 Task: Find connections with filter location Tshela with filter topic #Futurismwith filter profile language Potuguese with filter current company Photon with filter school INDIAN MARITIME UNIVERSITY with filter industry Historical Sites with filter service category Wealth Management with filter keywords title Tow Truck Operator
Action: Mouse moved to (492, 95)
Screenshot: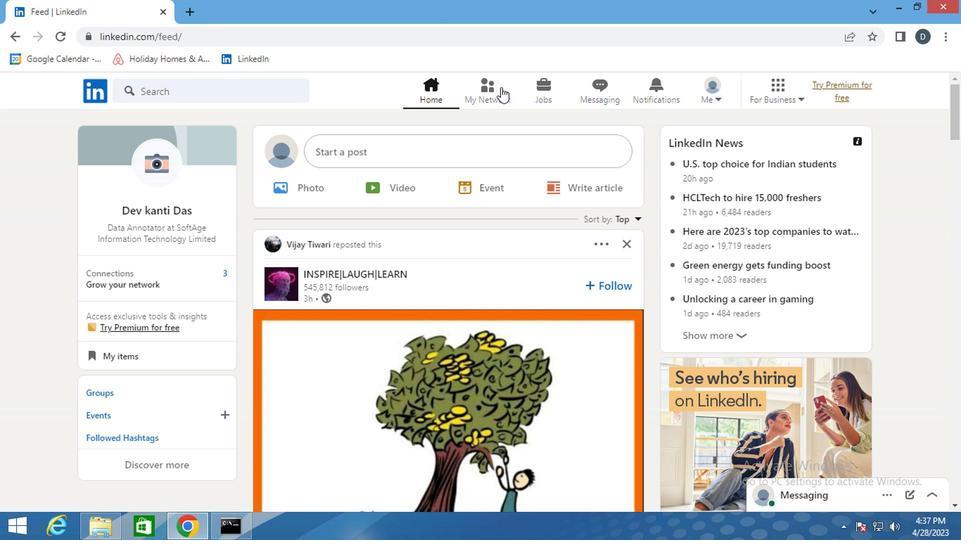 
Action: Mouse pressed left at (492, 95)
Screenshot: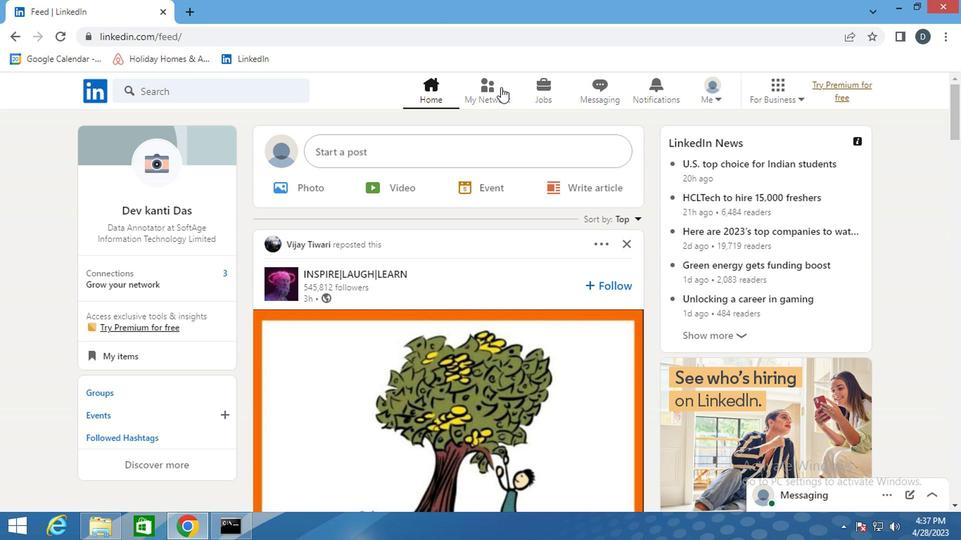 
Action: Mouse moved to (272, 170)
Screenshot: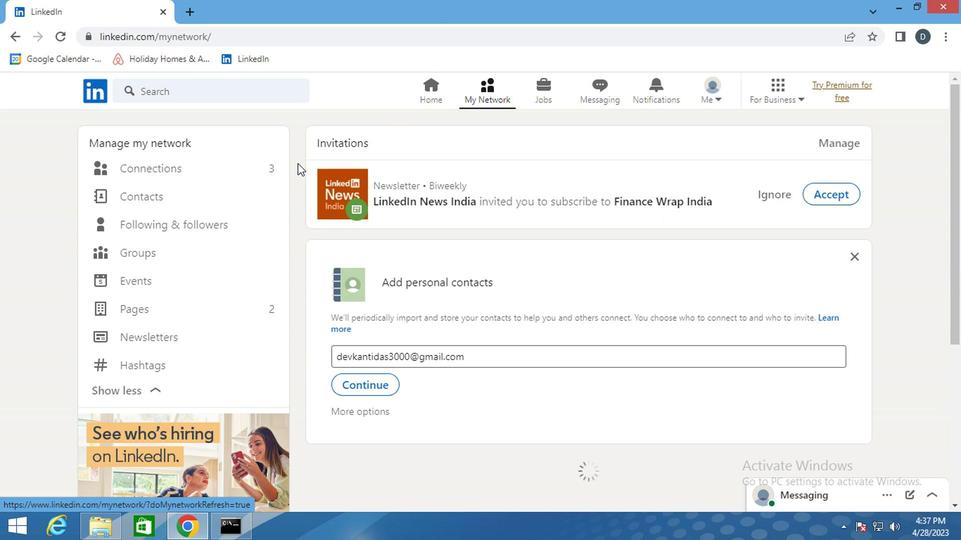 
Action: Mouse pressed left at (272, 170)
Screenshot: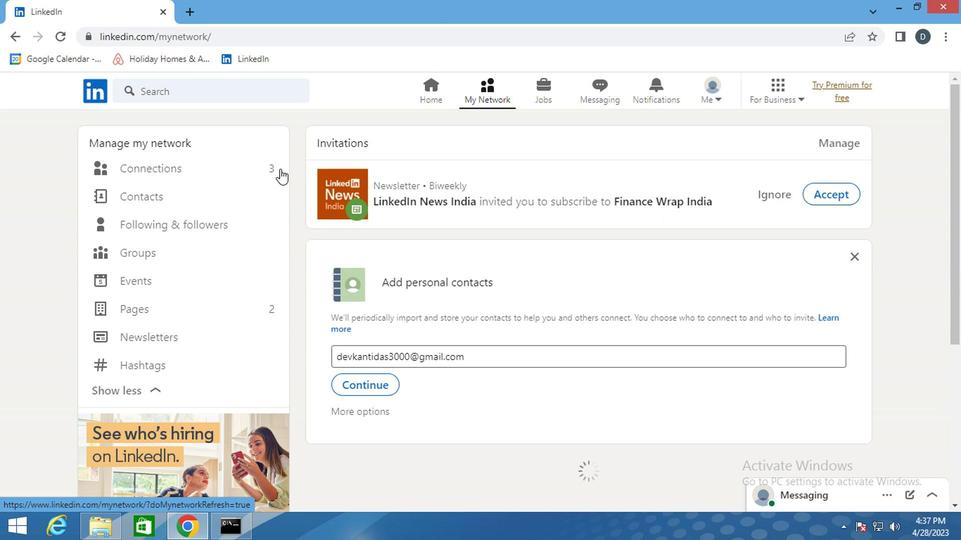 
Action: Mouse moved to (191, 164)
Screenshot: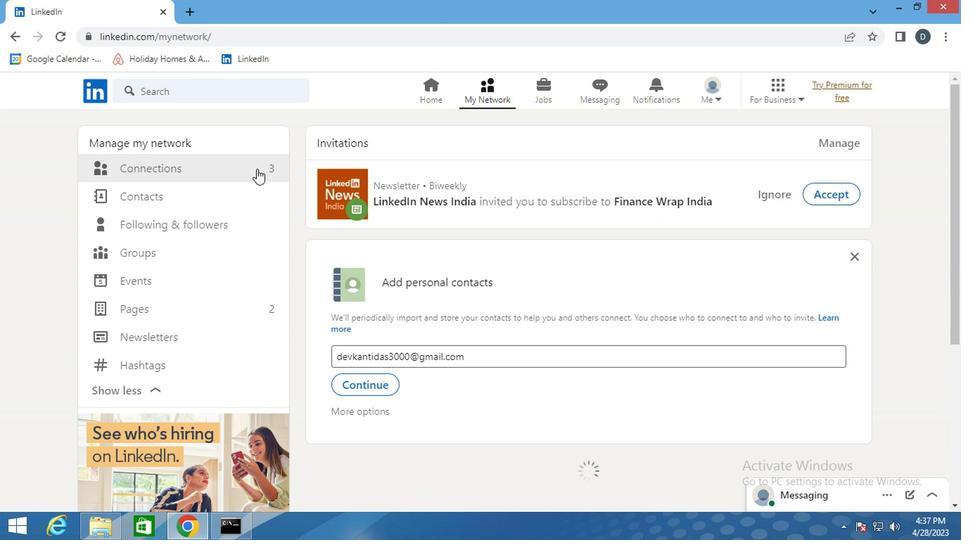 
Action: Mouse pressed left at (191, 164)
Screenshot: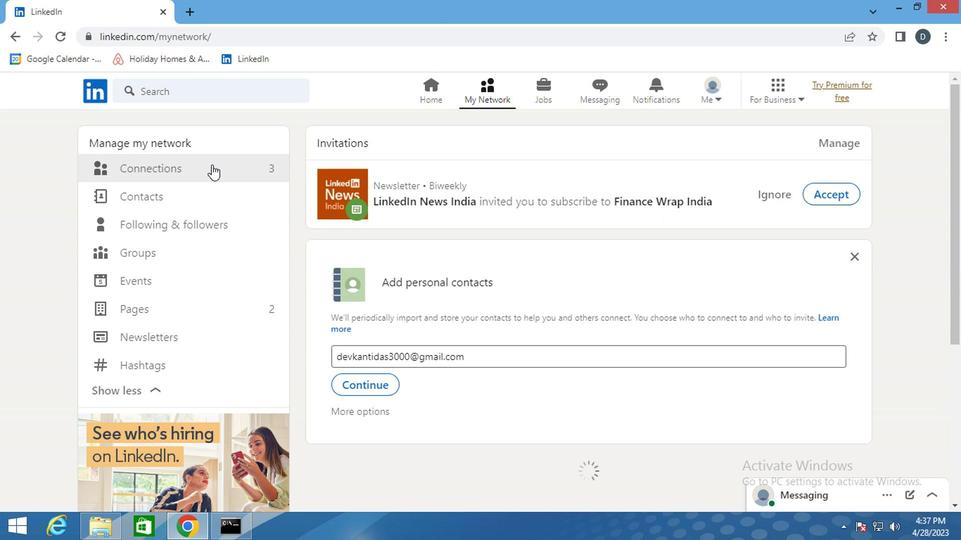 
Action: Mouse moved to (147, 166)
Screenshot: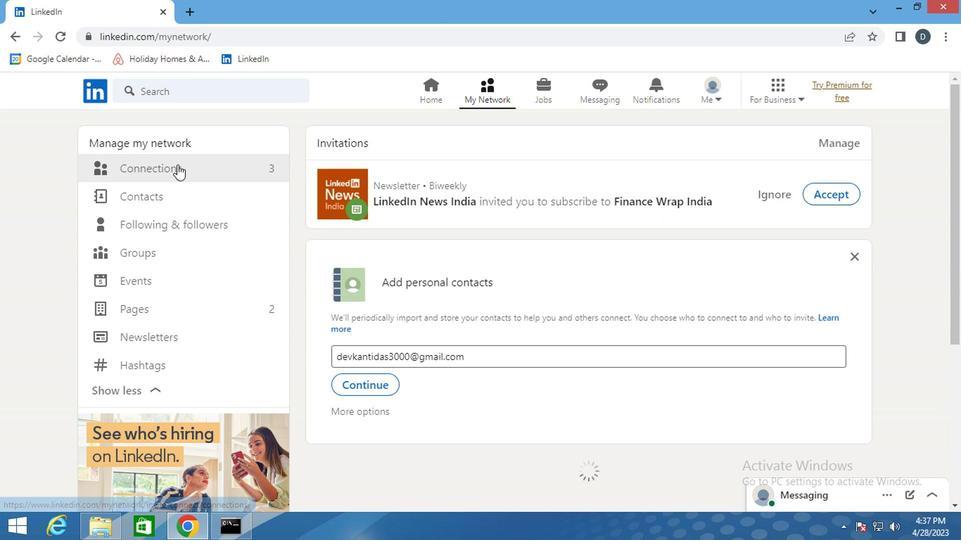 
Action: Mouse pressed left at (147, 166)
Screenshot: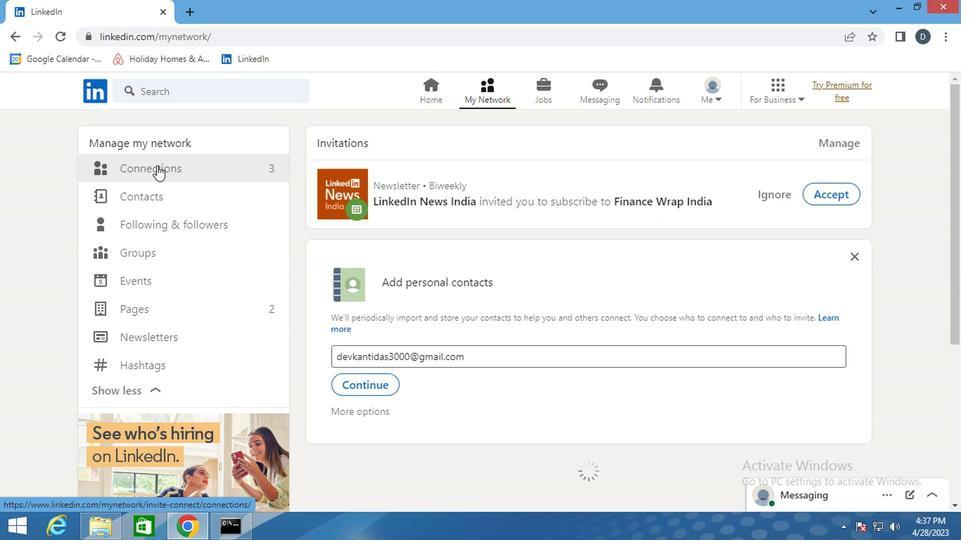 
Action: Mouse moved to (260, 172)
Screenshot: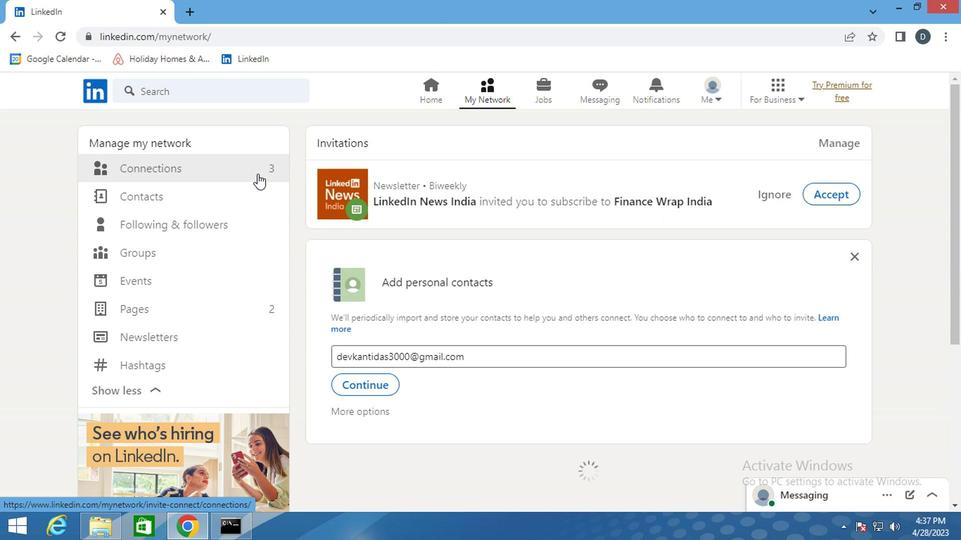 
Action: Mouse pressed left at (260, 172)
Screenshot: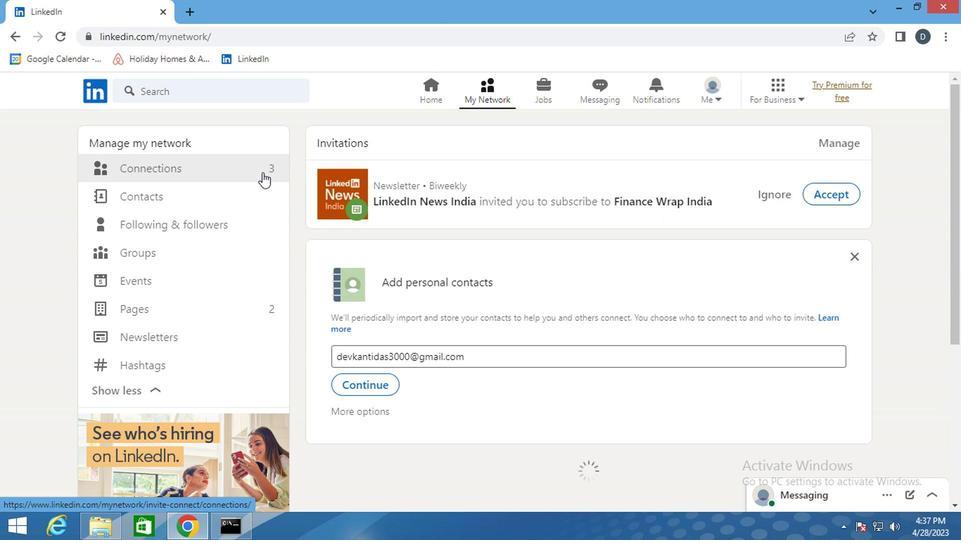 
Action: Mouse moved to (165, 163)
Screenshot: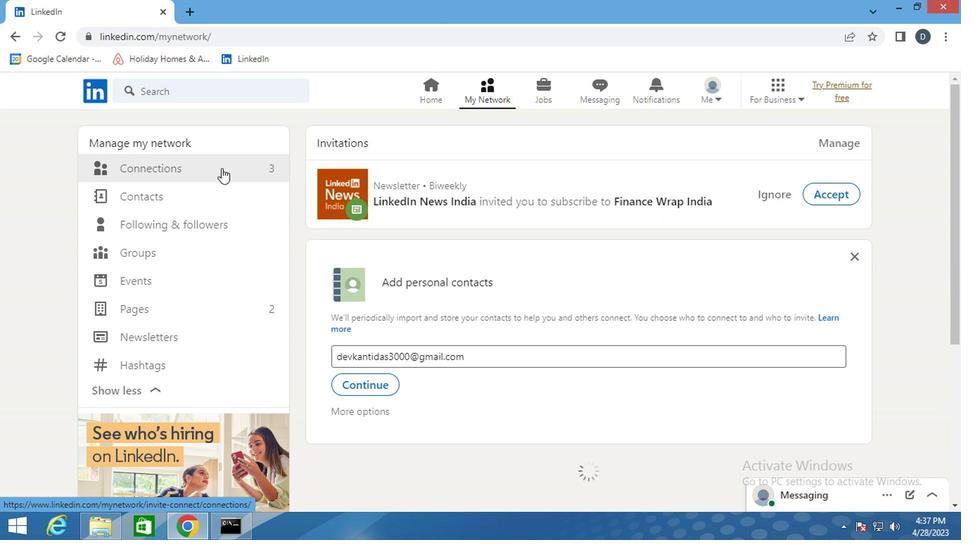 
Action: Mouse pressed left at (165, 163)
Screenshot: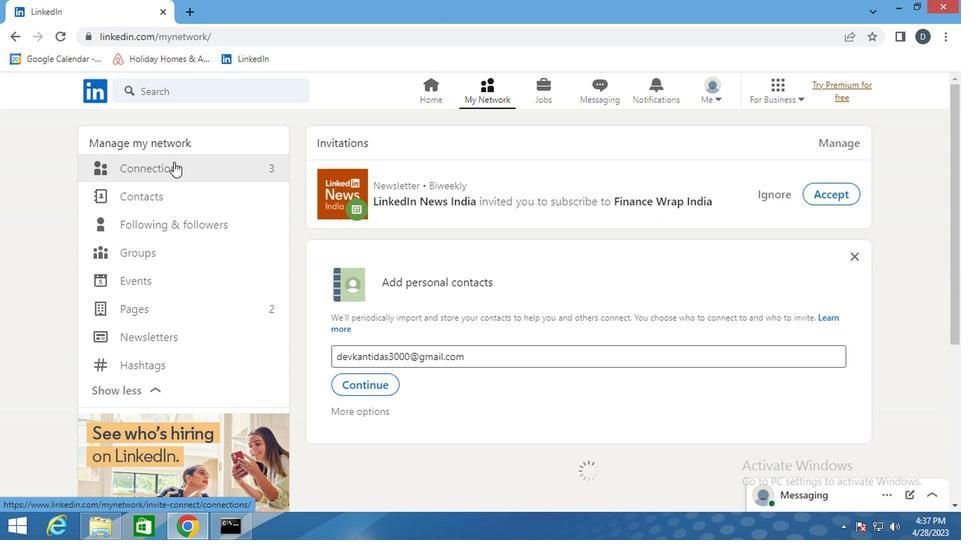 
Action: Mouse moved to (596, 167)
Screenshot: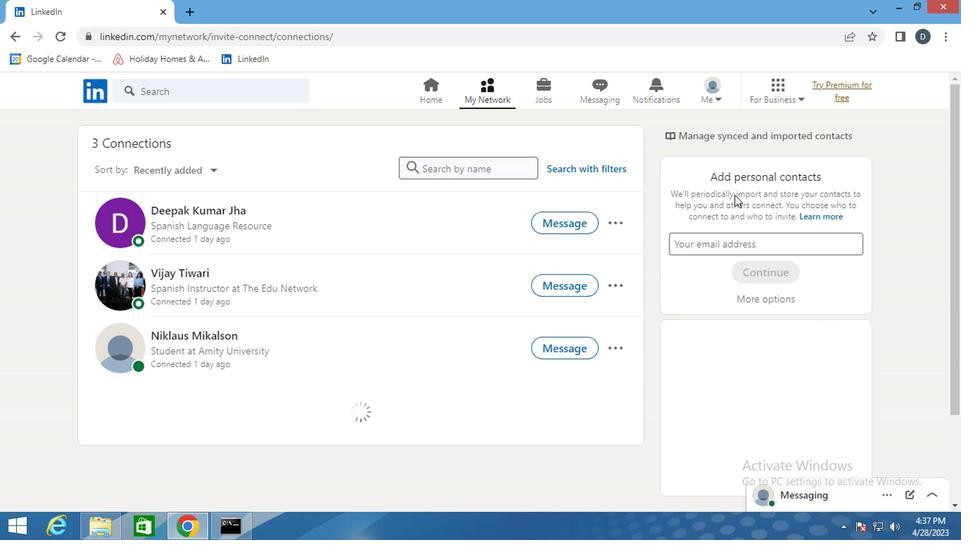 
Action: Mouse pressed left at (596, 167)
Screenshot: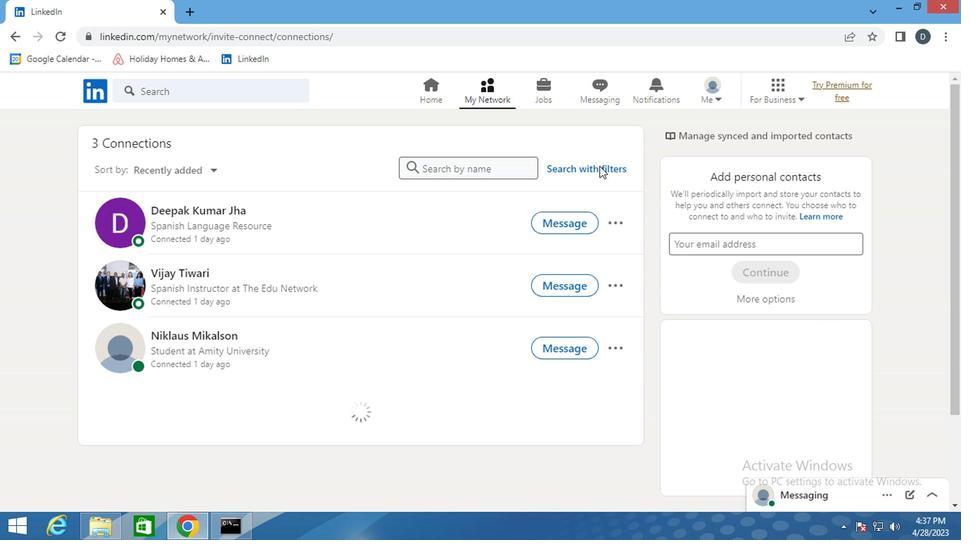 
Action: Mouse moved to (517, 122)
Screenshot: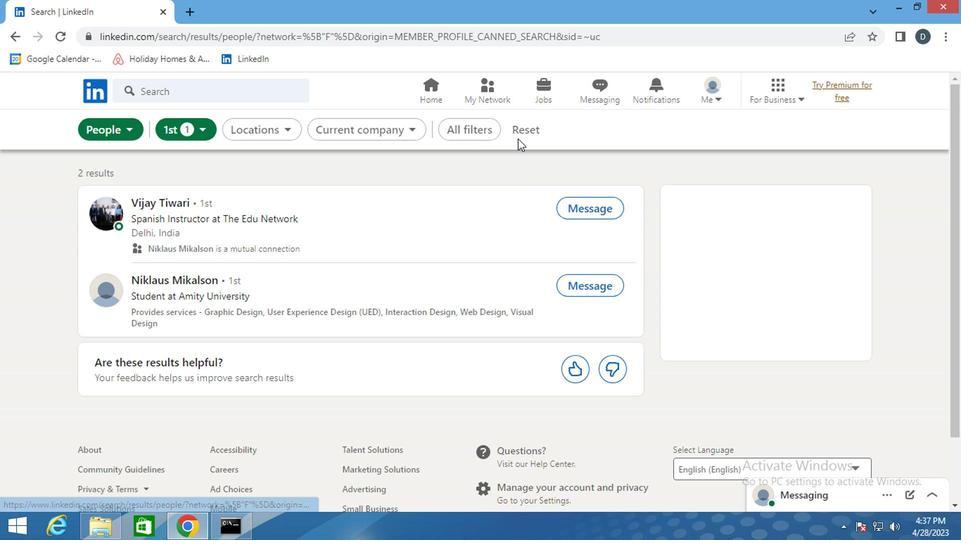 
Action: Mouse pressed left at (517, 122)
Screenshot: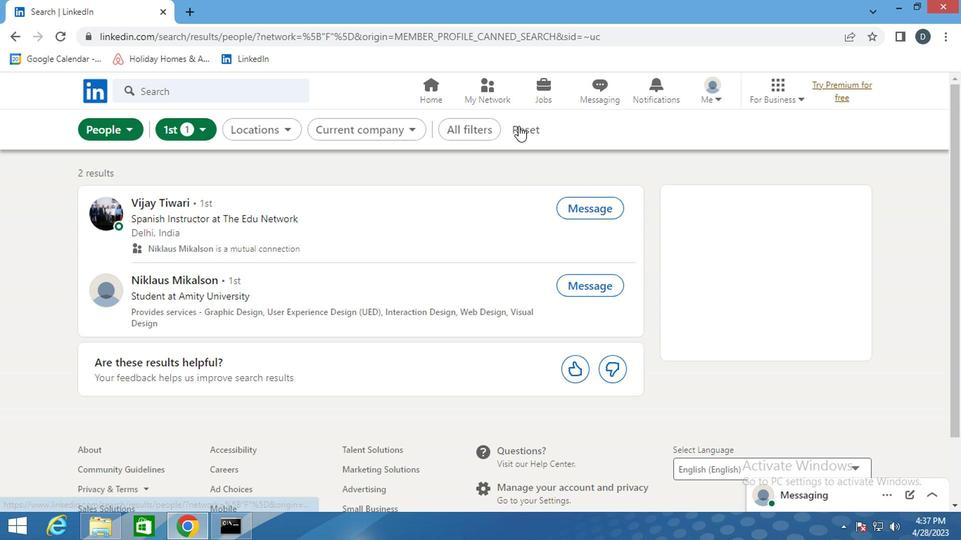 
Action: Mouse moved to (507, 125)
Screenshot: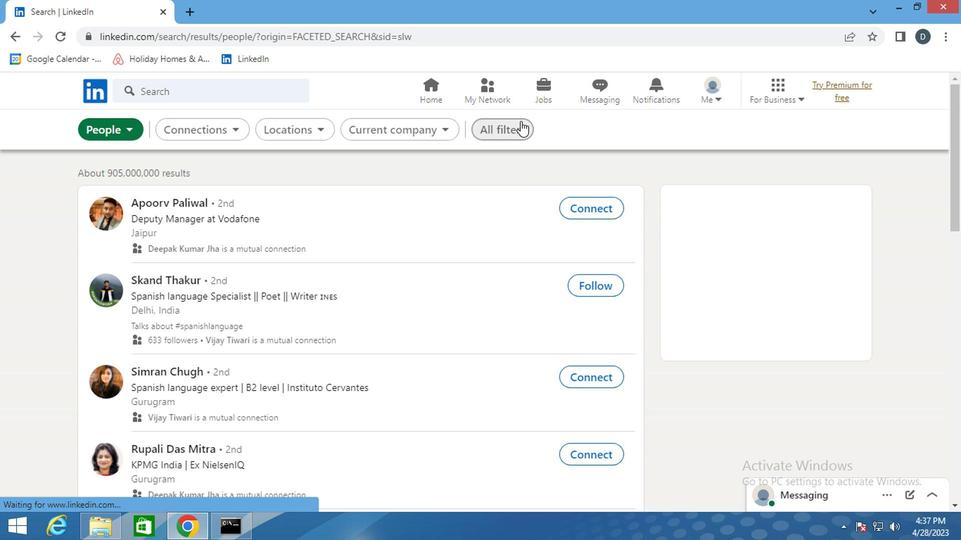 
Action: Mouse pressed left at (507, 125)
Screenshot: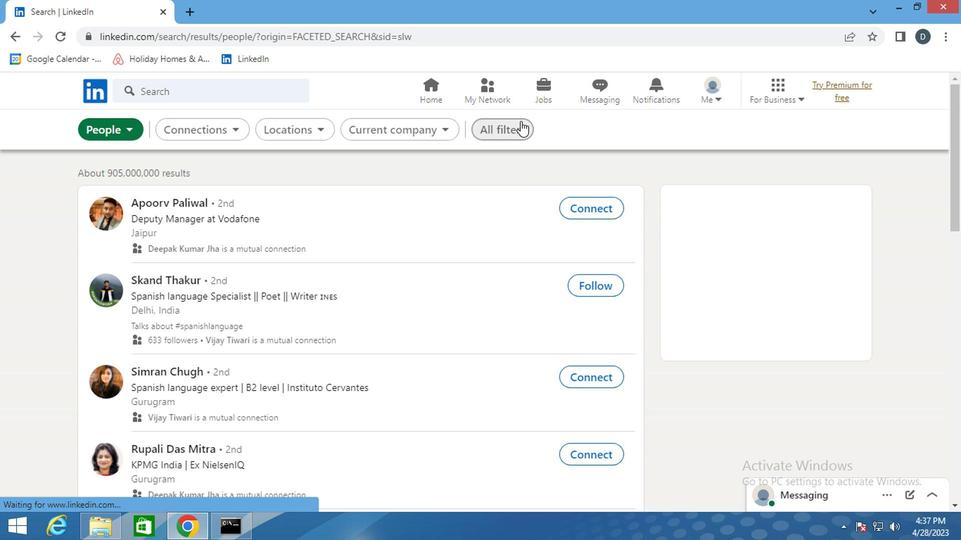 
Action: Mouse moved to (808, 339)
Screenshot: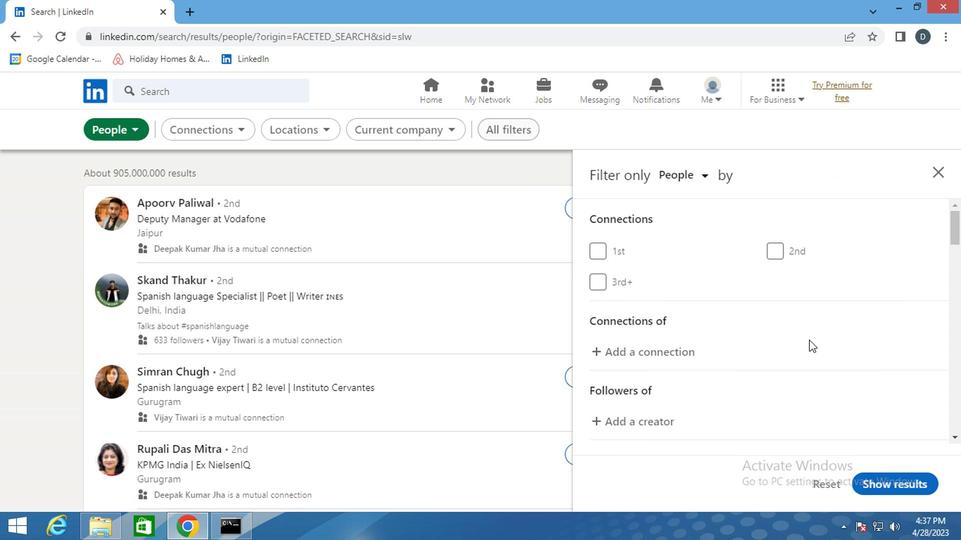 
Action: Mouse scrolled (808, 339) with delta (0, 0)
Screenshot: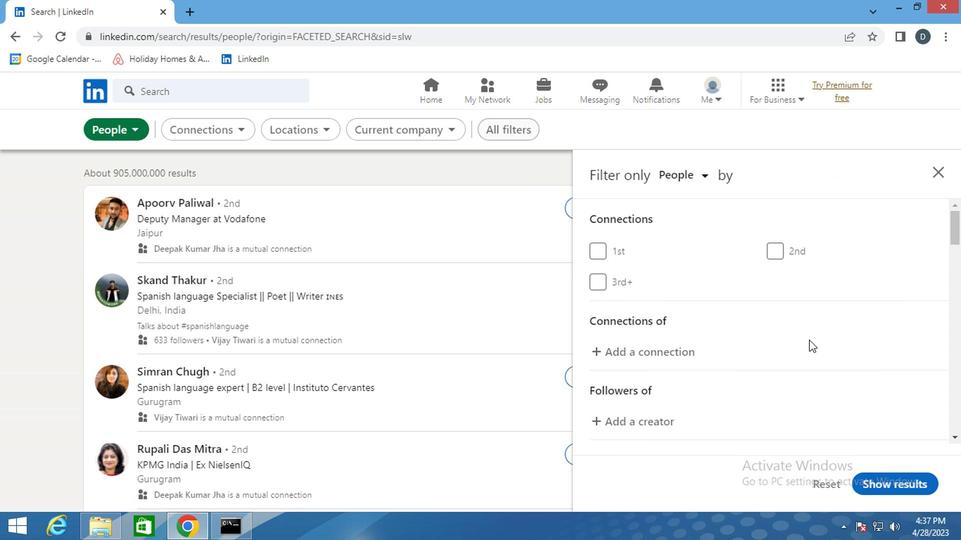 
Action: Mouse scrolled (808, 339) with delta (0, 0)
Screenshot: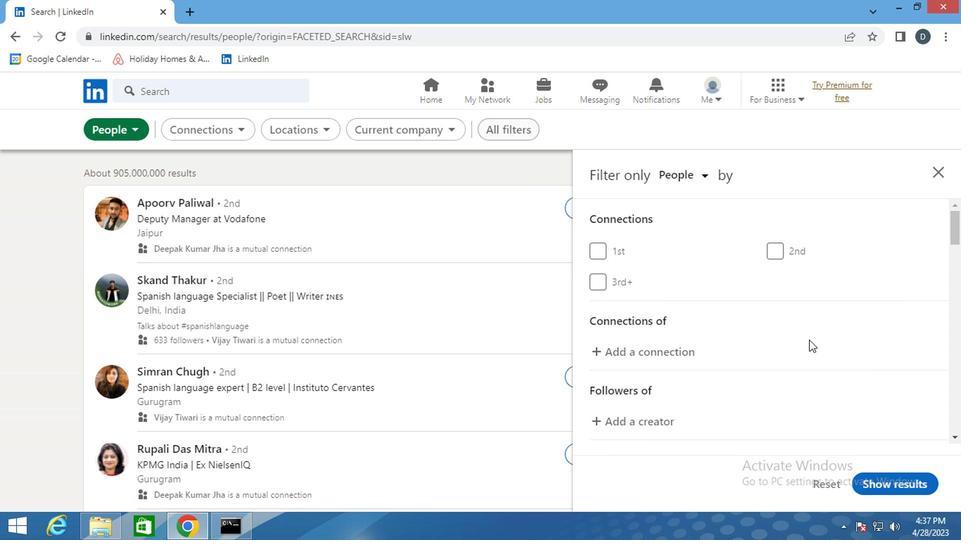 
Action: Mouse scrolled (808, 339) with delta (0, 0)
Screenshot: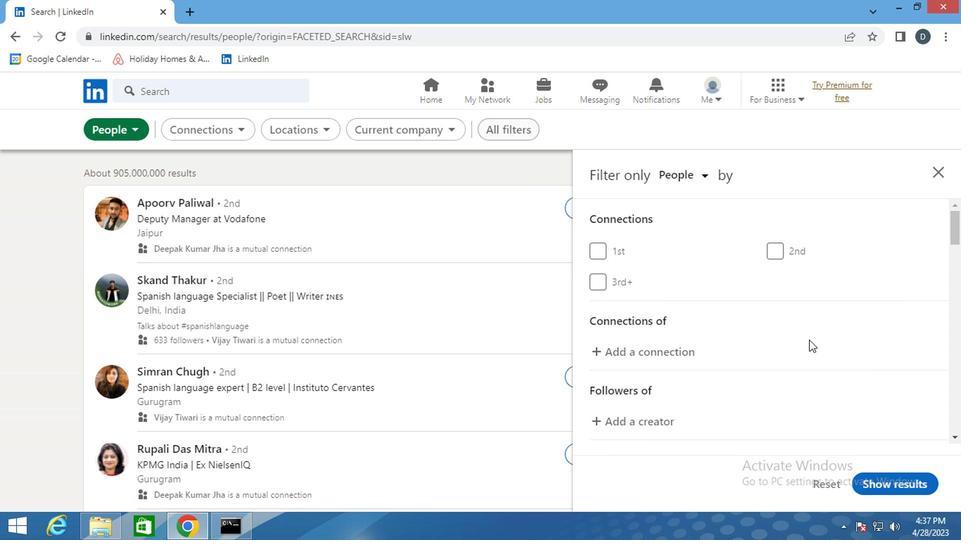 
Action: Mouse moved to (810, 349)
Screenshot: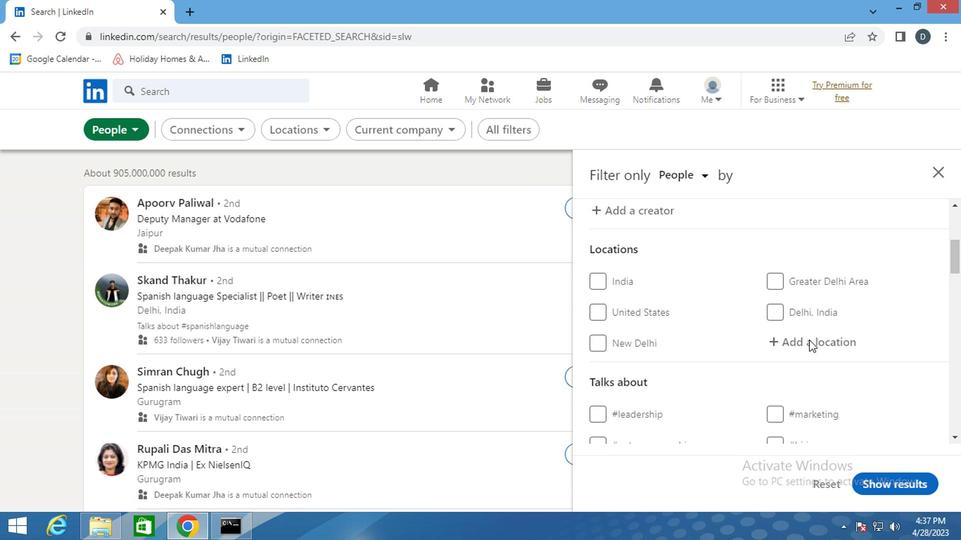 
Action: Mouse pressed left at (810, 349)
Screenshot: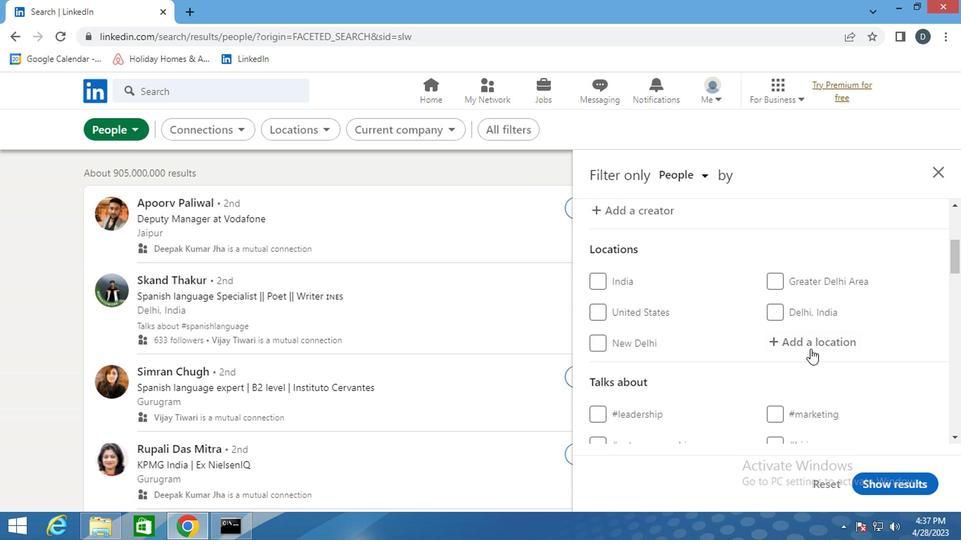 
Action: Key pressed <Key.shift>TSHELA<Key.enter>
Screenshot: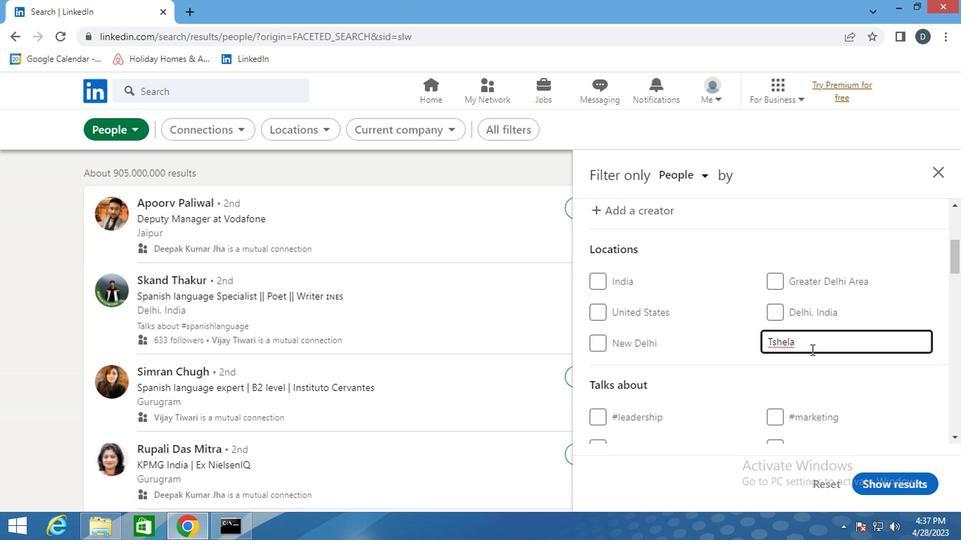 
Action: Mouse moved to (930, 332)
Screenshot: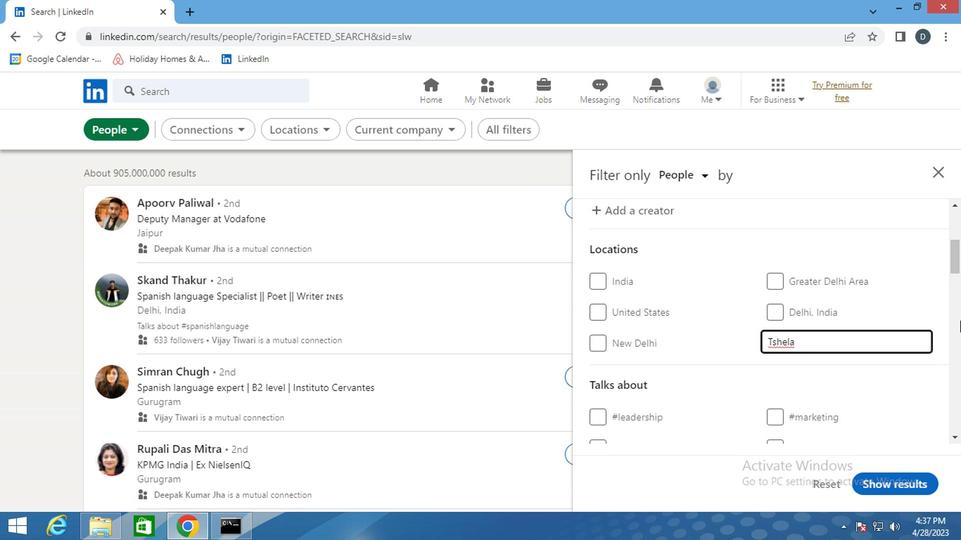 
Action: Mouse scrolled (930, 331) with delta (0, 0)
Screenshot: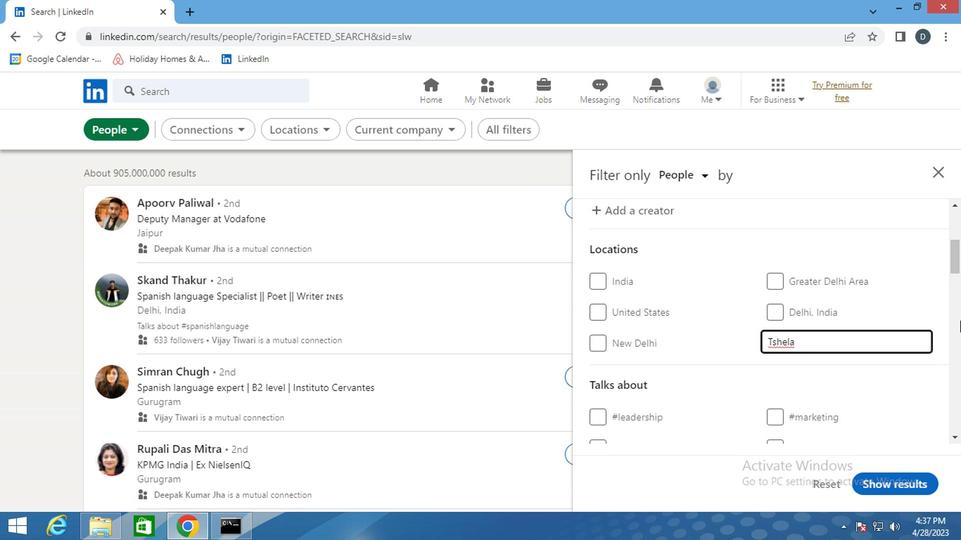 
Action: Mouse moved to (754, 404)
Screenshot: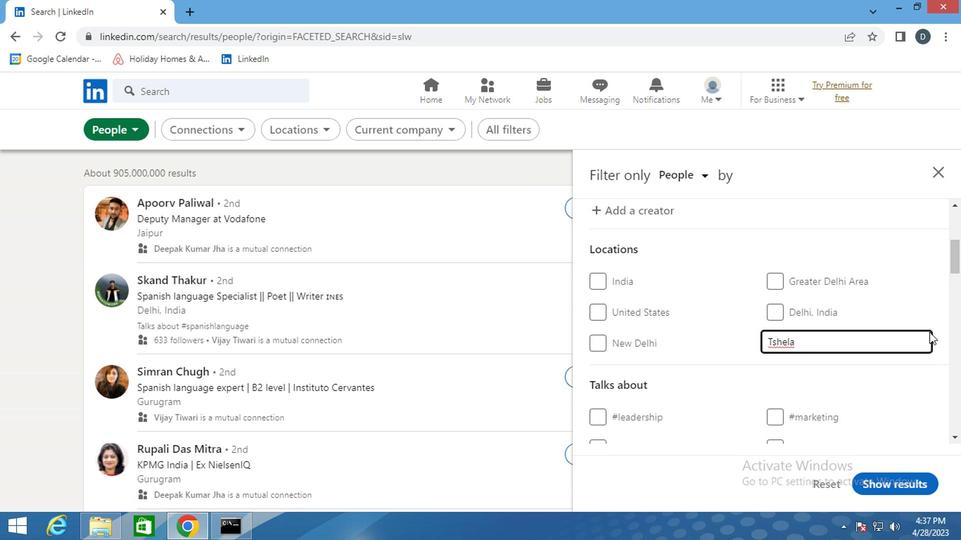 
Action: Mouse scrolled (754, 403) with delta (0, -1)
Screenshot: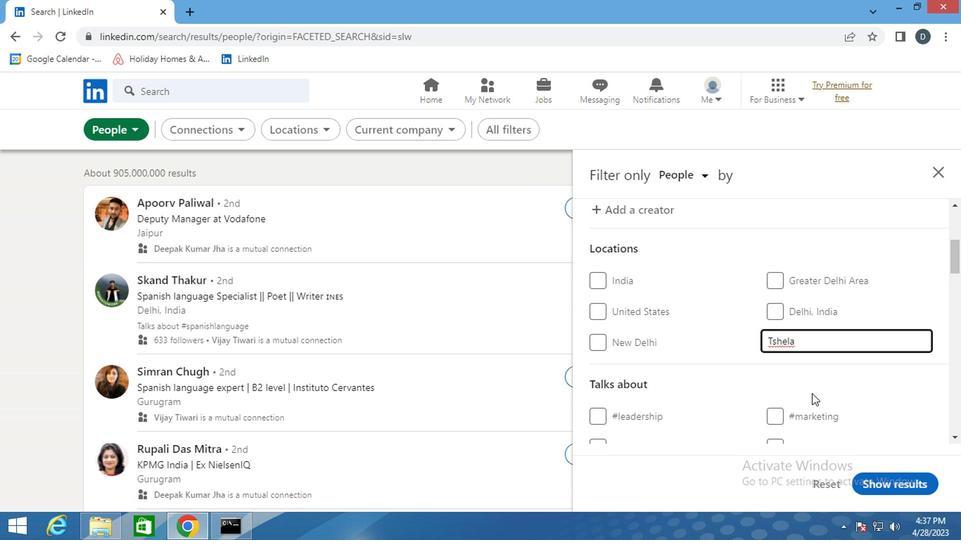 
Action: Mouse scrolled (754, 403) with delta (0, -1)
Screenshot: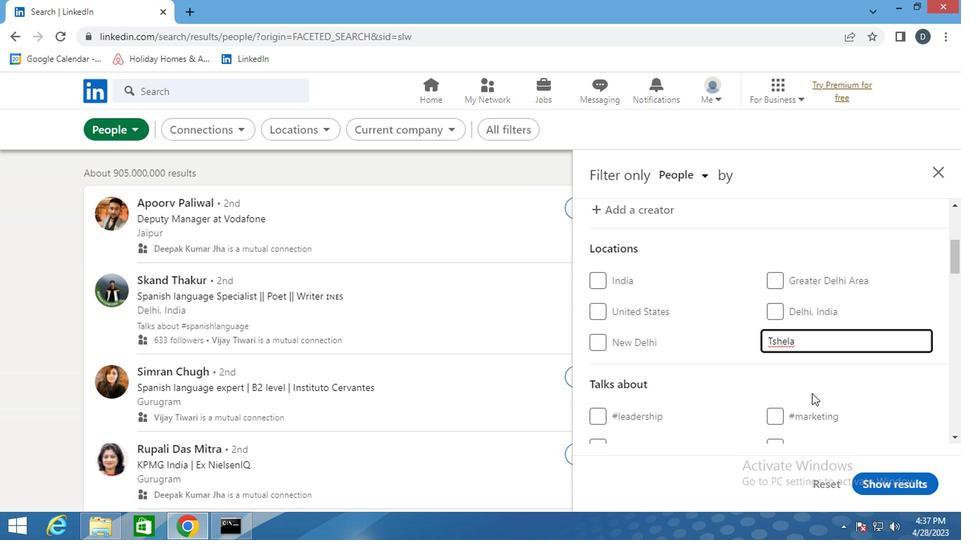 
Action: Mouse moved to (810, 268)
Screenshot: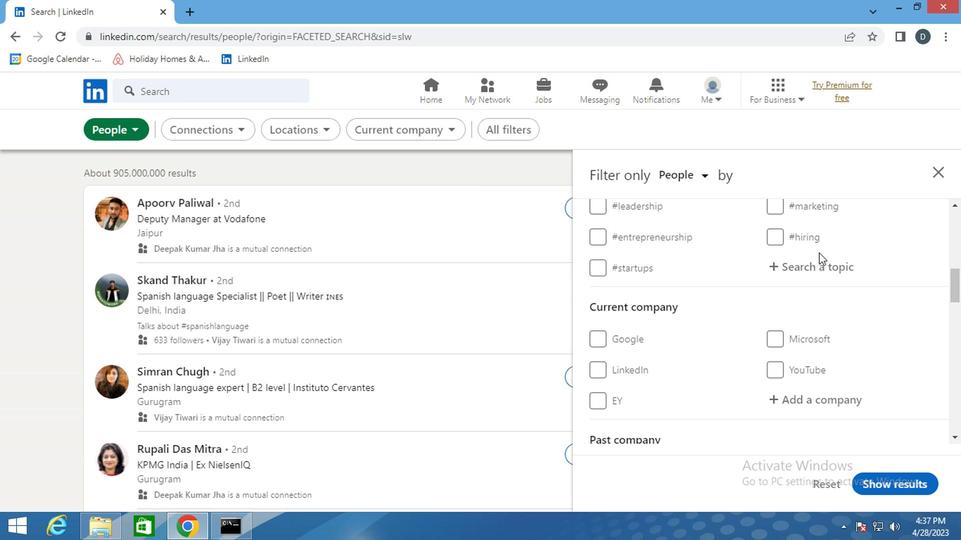 
Action: Mouse pressed left at (810, 268)
Screenshot: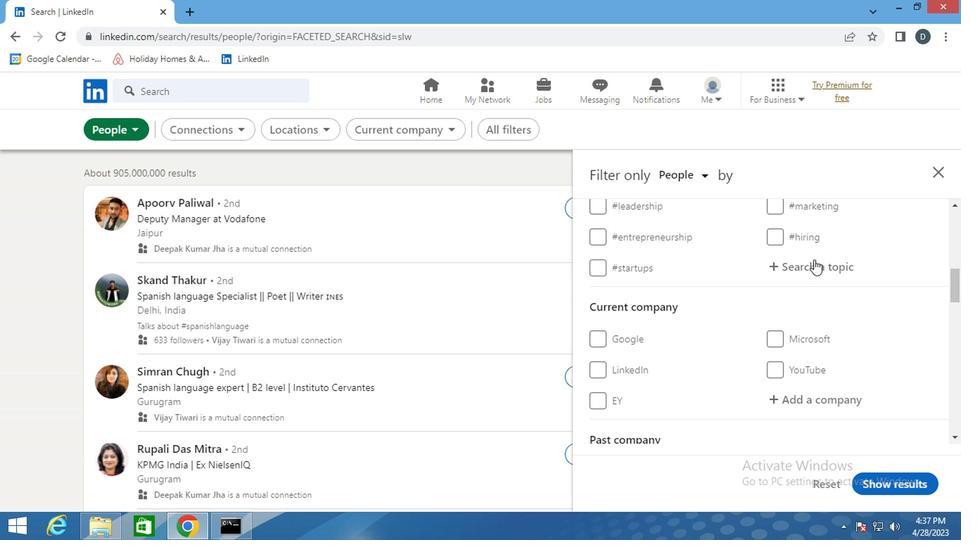 
Action: Key pressed <Key.shift><Key.shift>#<Key.shift>FUTURISM
Screenshot: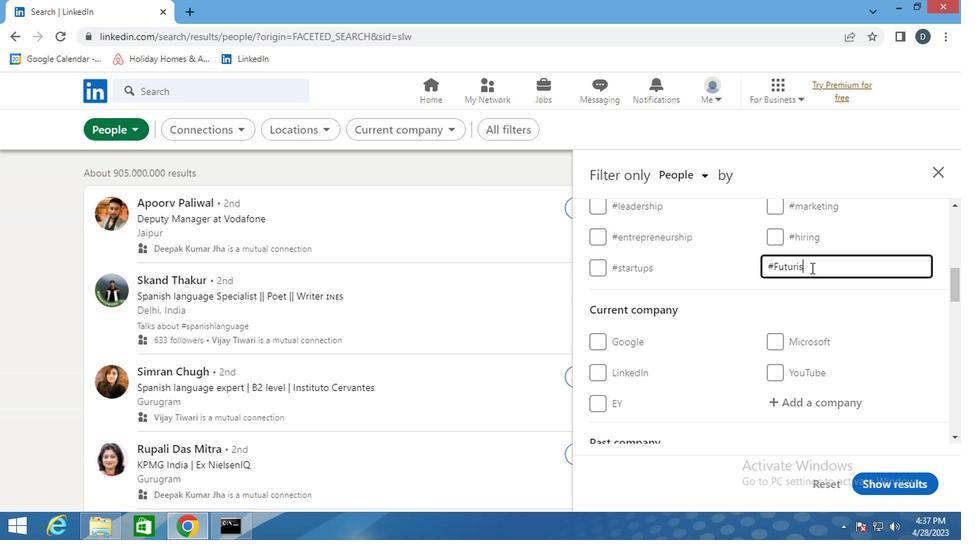 
Action: Mouse moved to (823, 298)
Screenshot: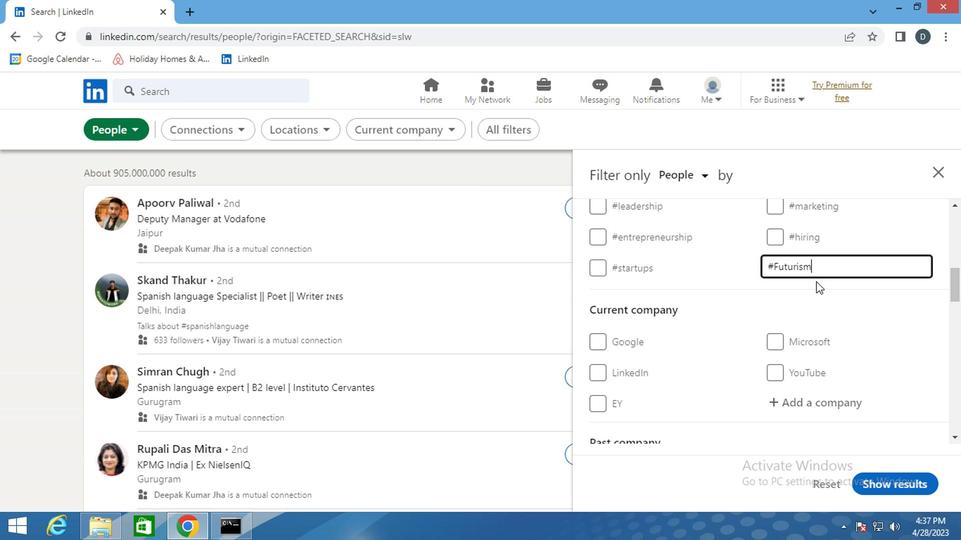 
Action: Mouse scrolled (823, 298) with delta (0, 0)
Screenshot: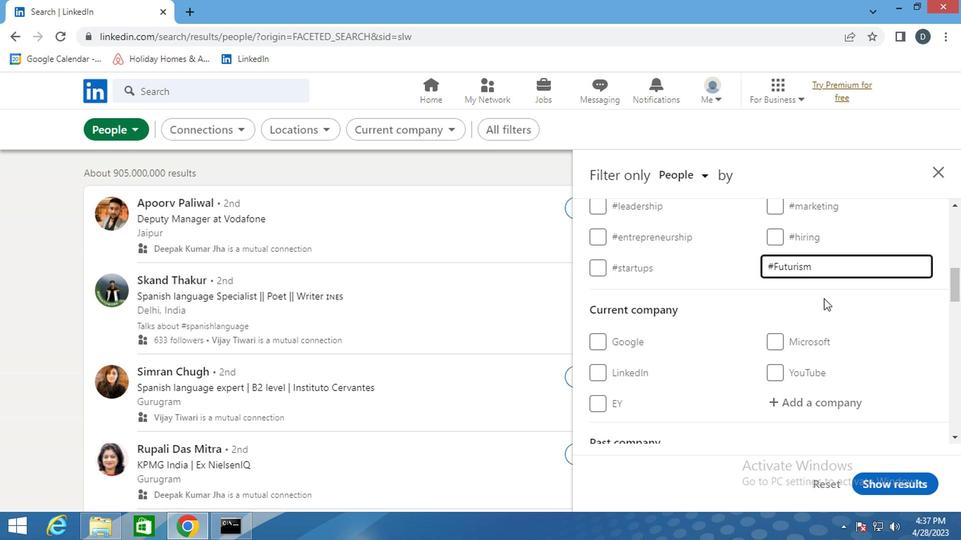 
Action: Mouse scrolled (823, 298) with delta (0, 0)
Screenshot: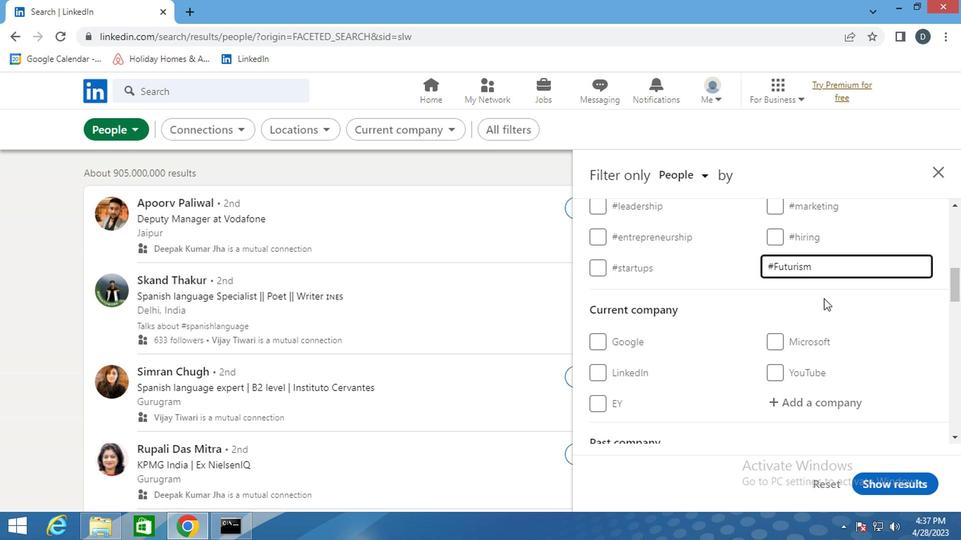 
Action: Mouse scrolled (823, 298) with delta (0, 0)
Screenshot: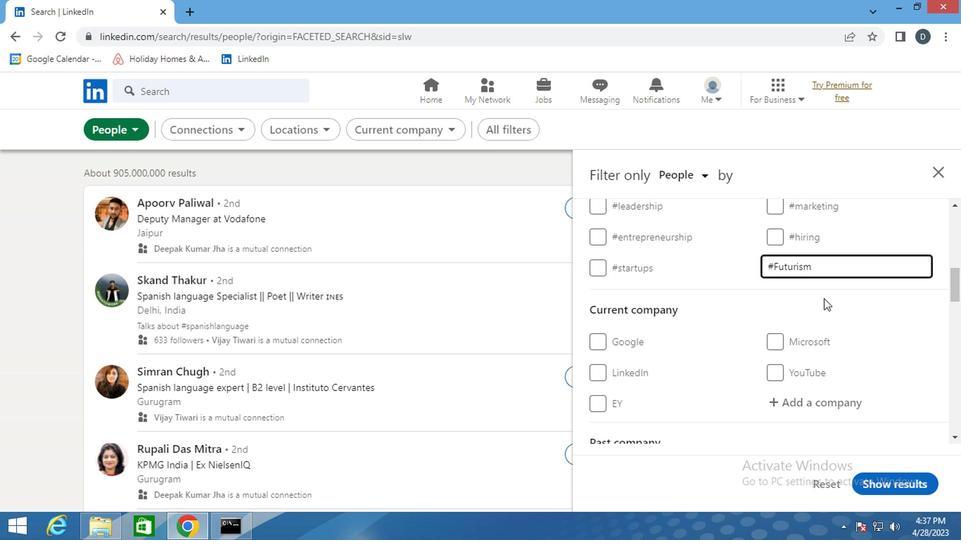 
Action: Mouse scrolled (823, 298) with delta (0, 0)
Screenshot: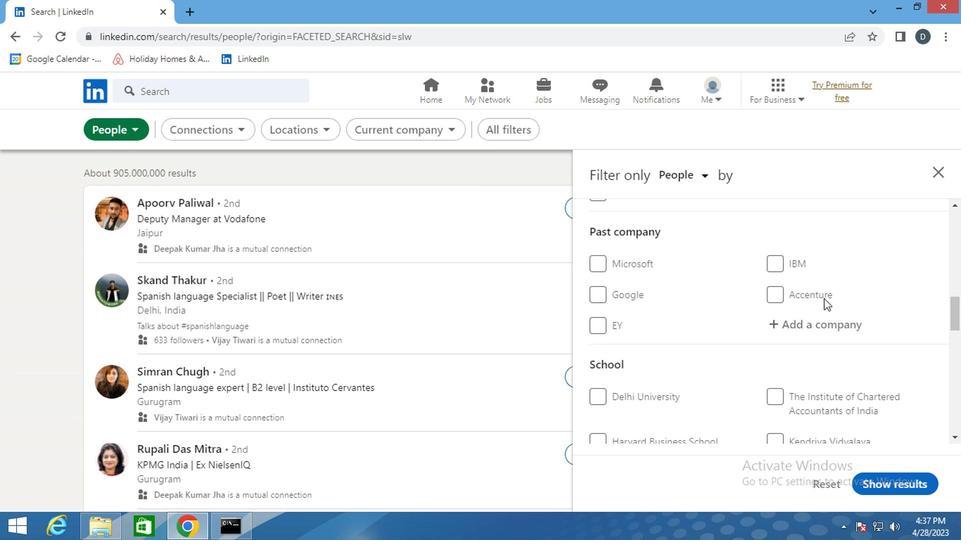 
Action: Mouse scrolled (823, 298) with delta (0, 0)
Screenshot: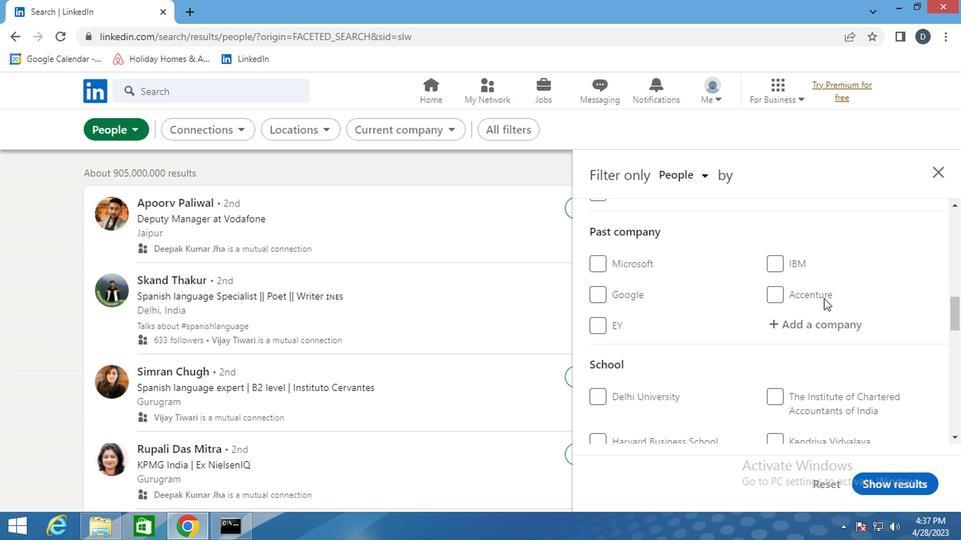 
Action: Mouse scrolled (823, 298) with delta (0, 0)
Screenshot: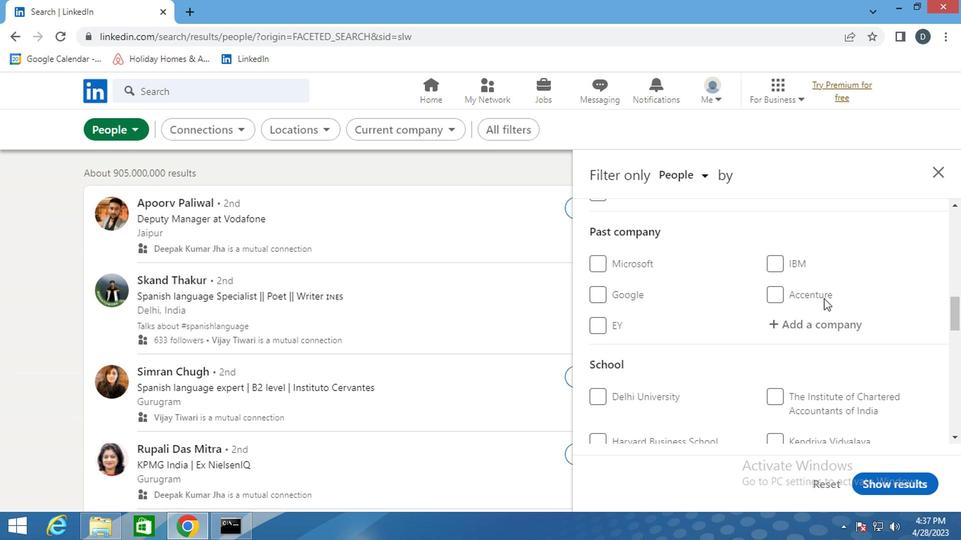 
Action: Mouse scrolled (823, 298) with delta (0, 0)
Screenshot: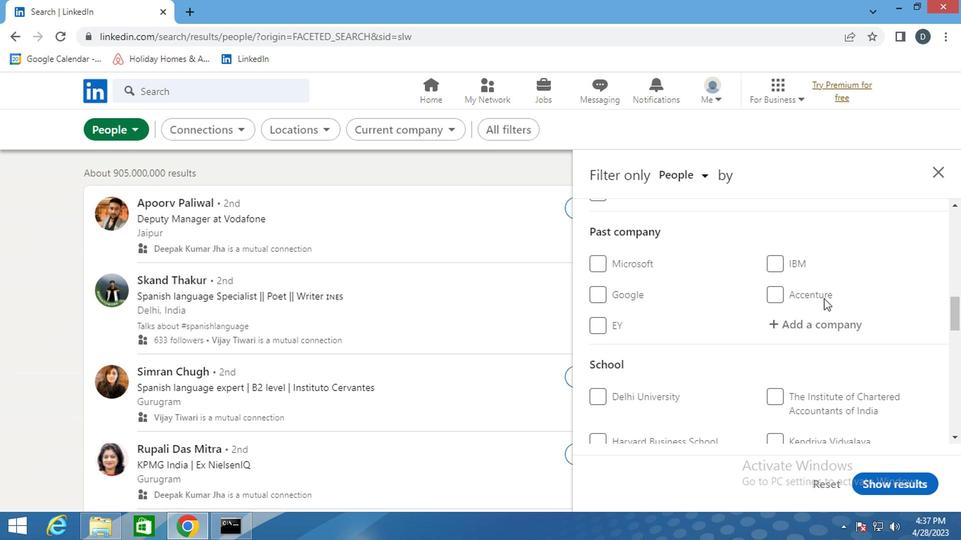 
Action: Mouse scrolled (823, 298) with delta (0, 0)
Screenshot: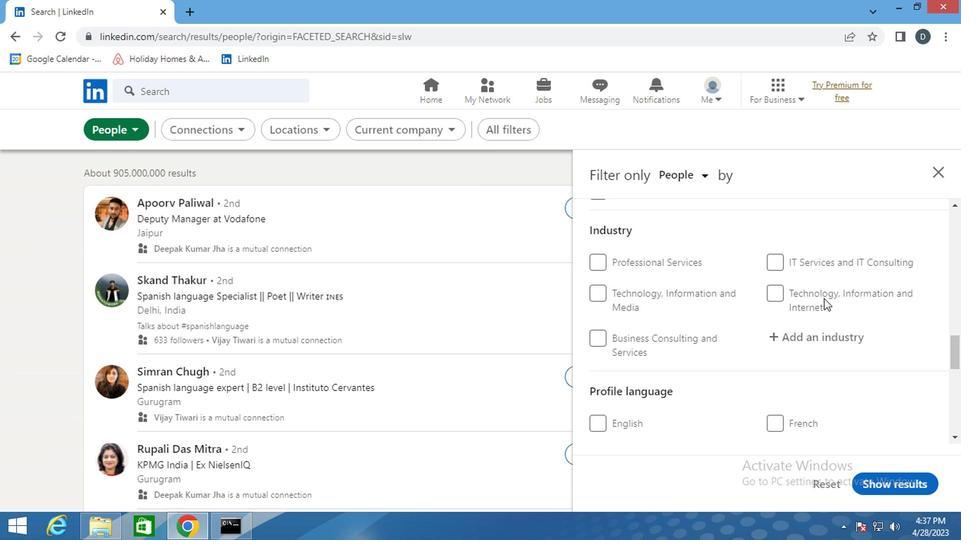 
Action: Mouse scrolled (823, 298) with delta (0, 0)
Screenshot: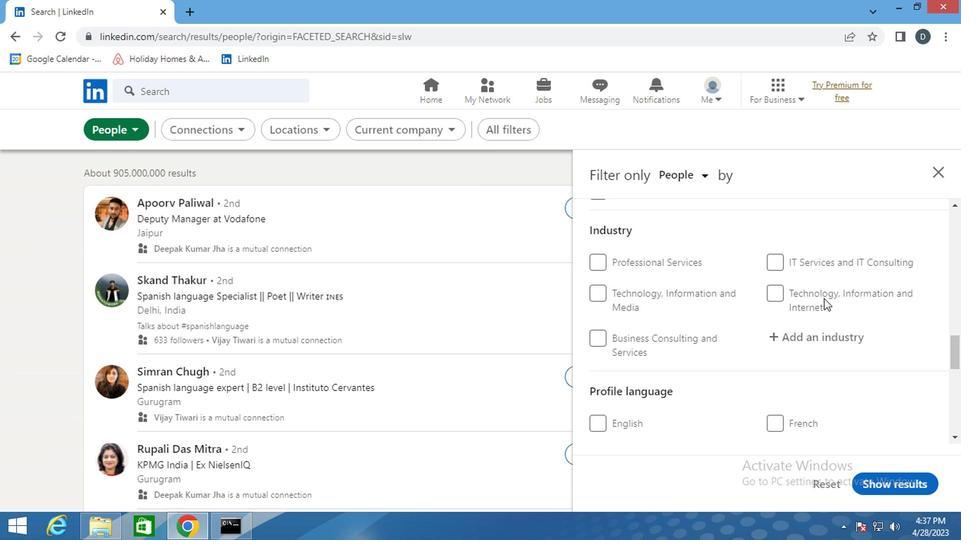 
Action: Mouse moved to (821, 300)
Screenshot: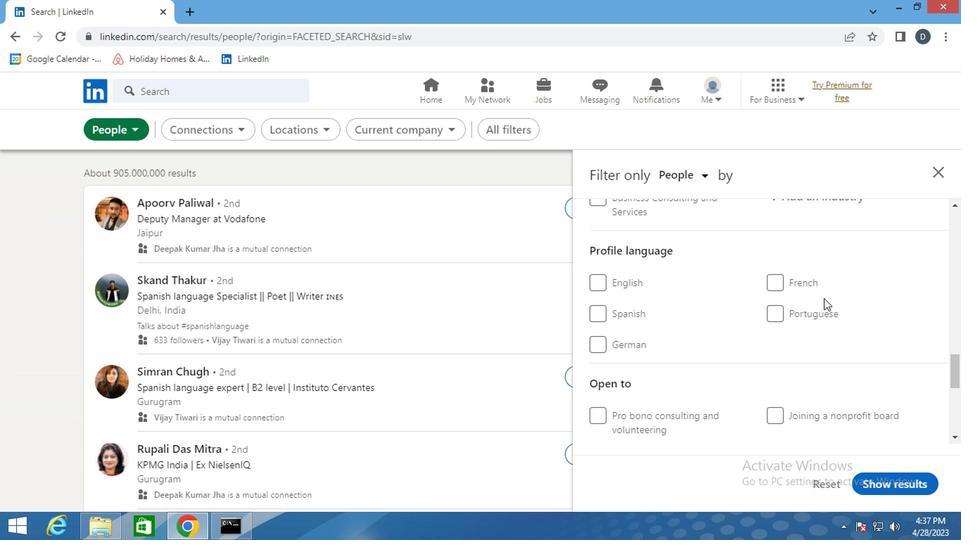 
Action: Mouse scrolled (821, 300) with delta (0, 0)
Screenshot: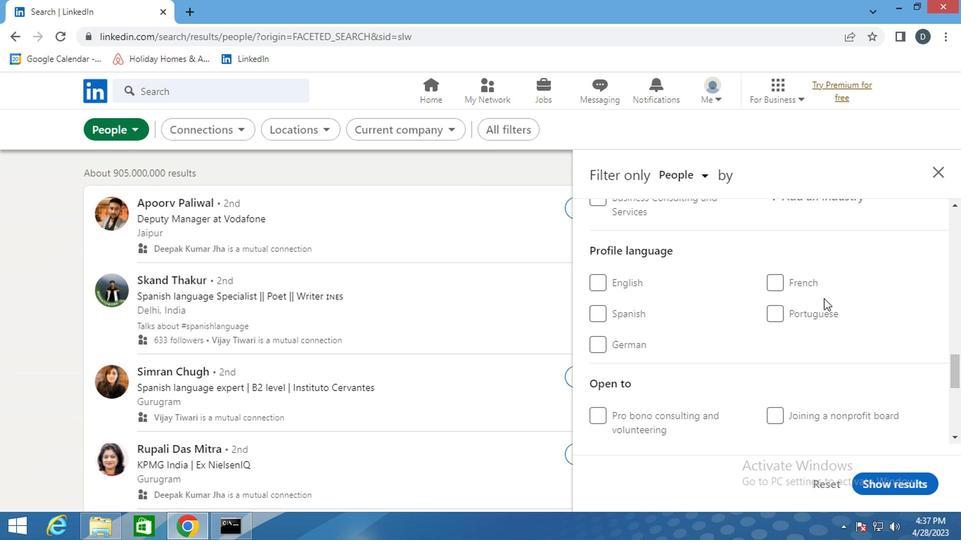 
Action: Mouse scrolled (821, 300) with delta (0, 0)
Screenshot: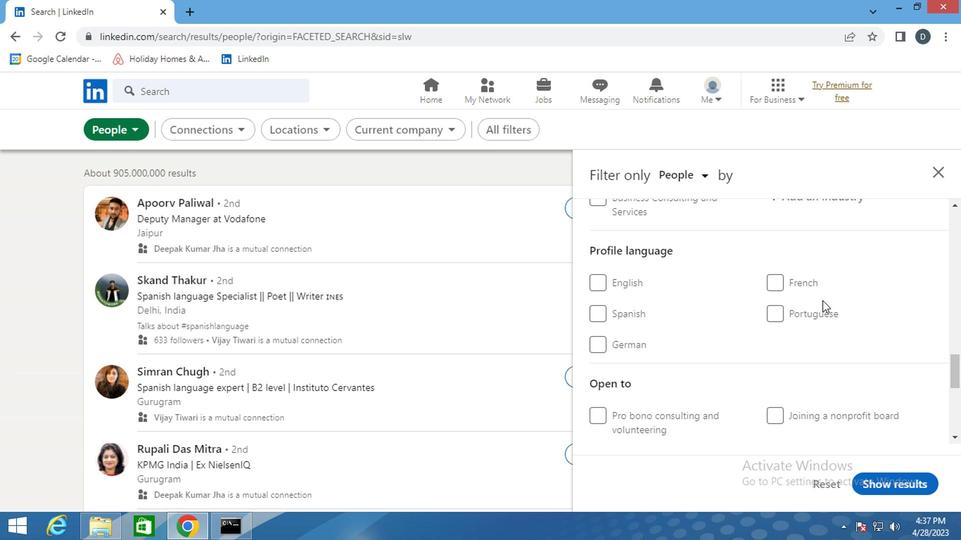 
Action: Mouse moved to (754, 289)
Screenshot: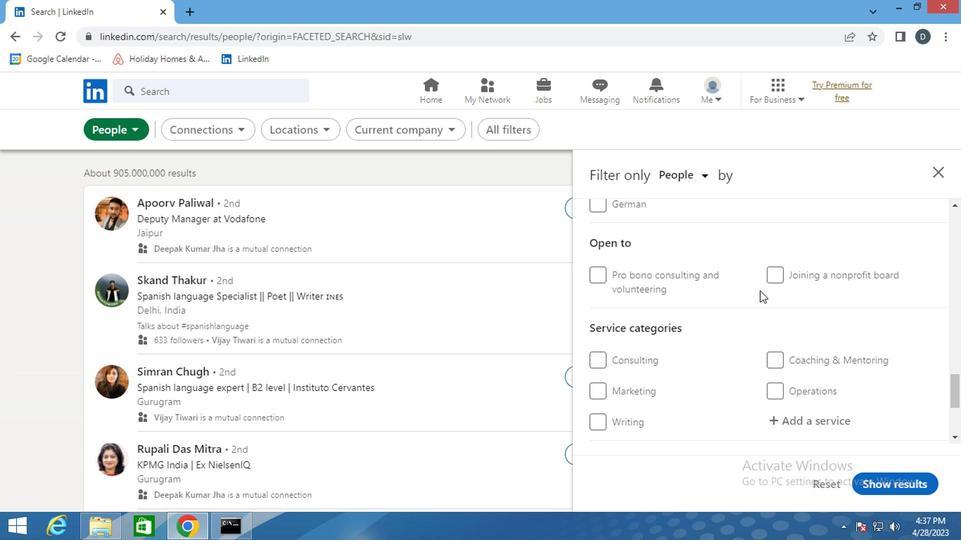 
Action: Mouse scrolled (754, 290) with delta (0, 0)
Screenshot: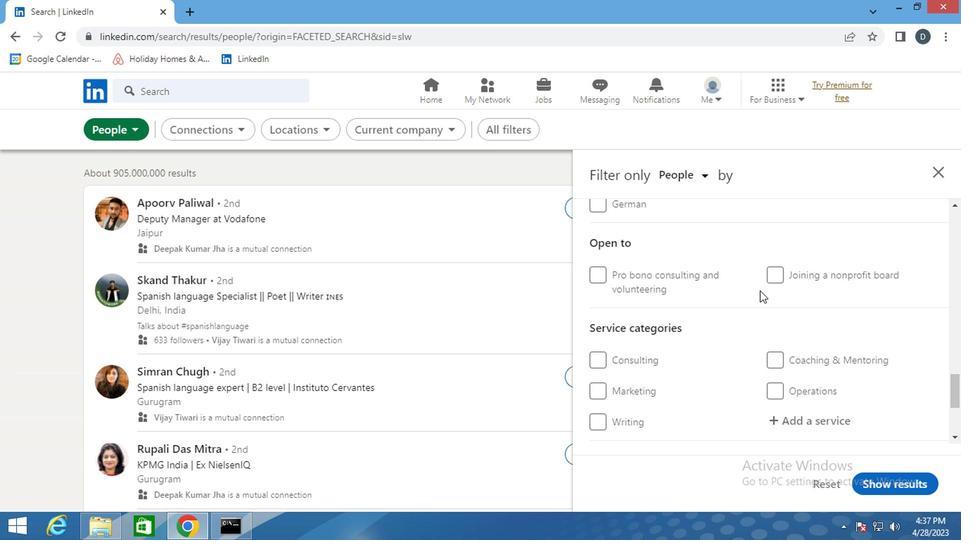 
Action: Mouse scrolled (754, 290) with delta (0, 0)
Screenshot: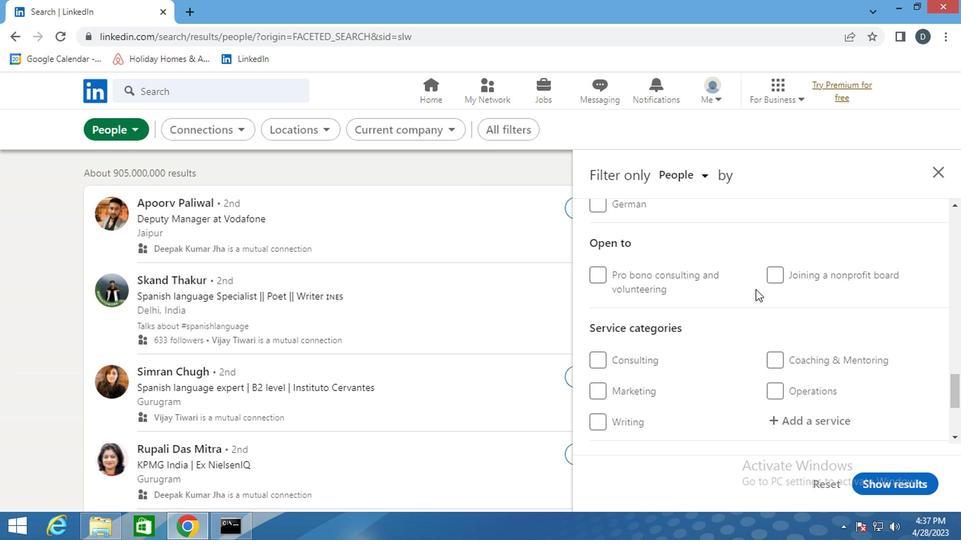 
Action: Mouse moved to (804, 312)
Screenshot: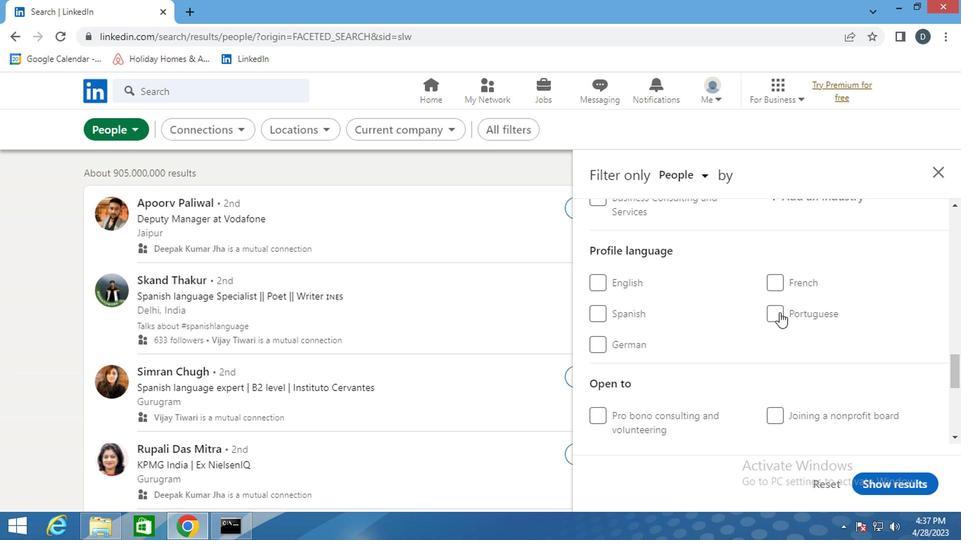 
Action: Mouse pressed left at (804, 312)
Screenshot: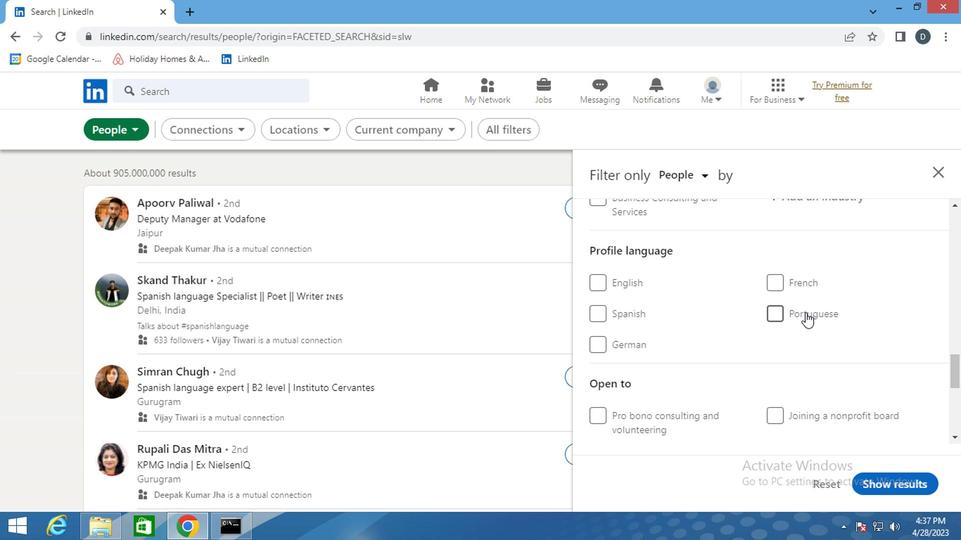 
Action: Mouse moved to (806, 328)
Screenshot: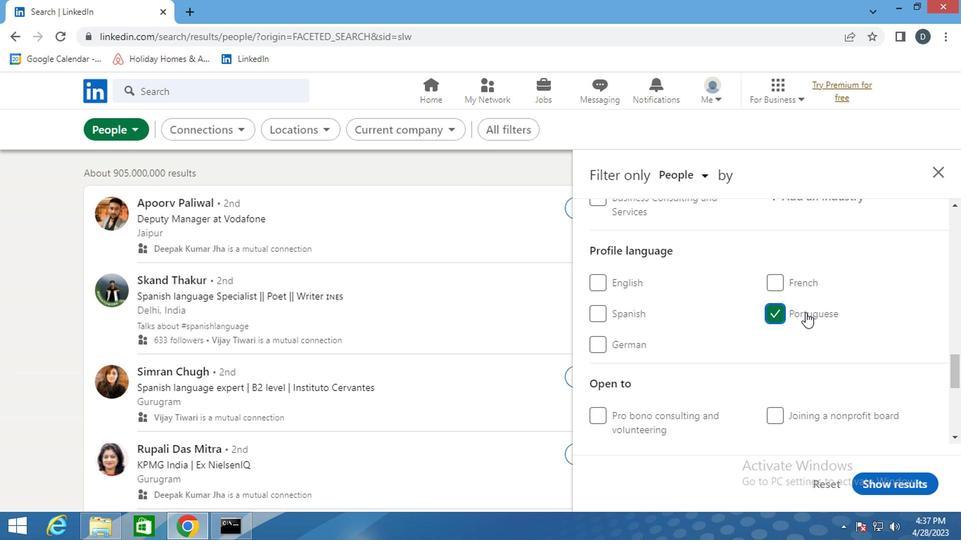 
Action: Mouse scrolled (806, 329) with delta (0, 0)
Screenshot: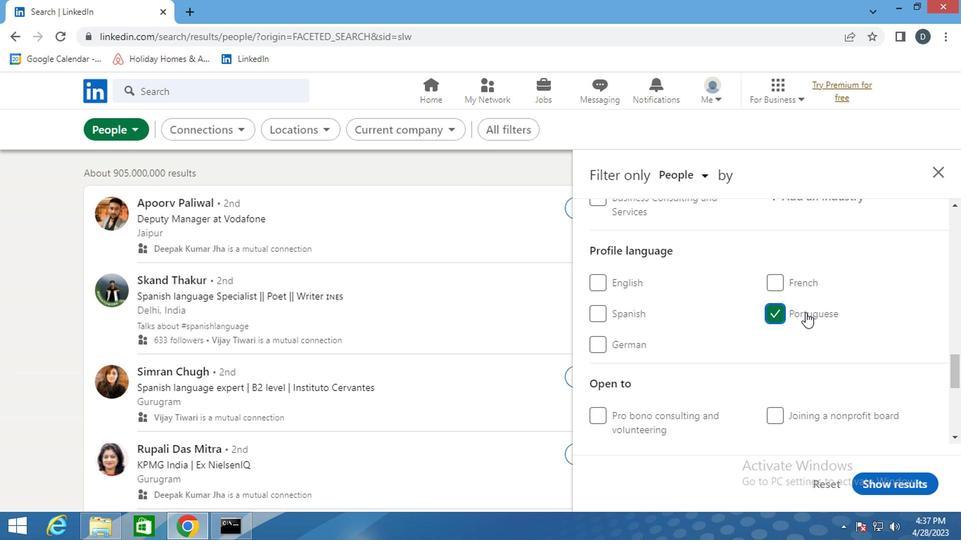 
Action: Mouse scrolled (806, 329) with delta (0, 0)
Screenshot: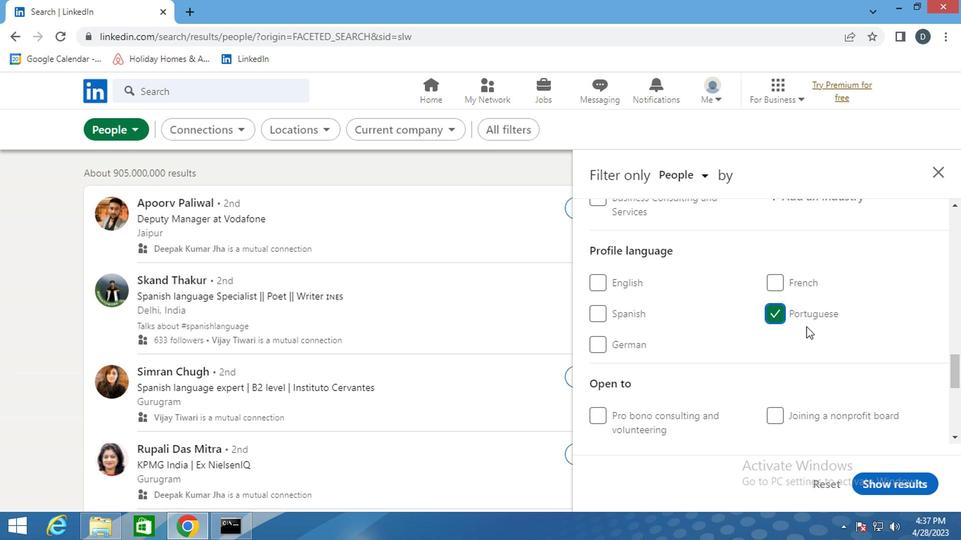 
Action: Mouse scrolled (806, 329) with delta (0, 0)
Screenshot: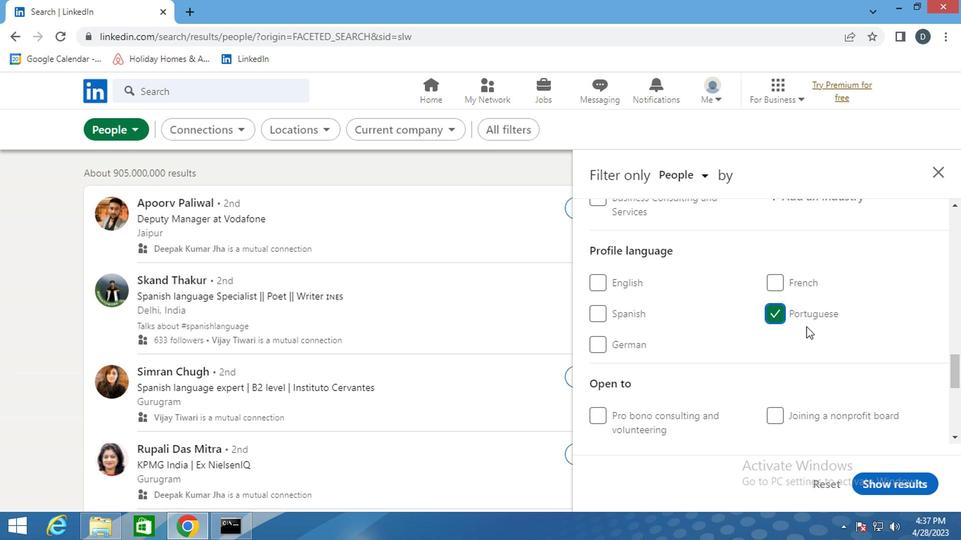 
Action: Mouse scrolled (806, 329) with delta (0, 0)
Screenshot: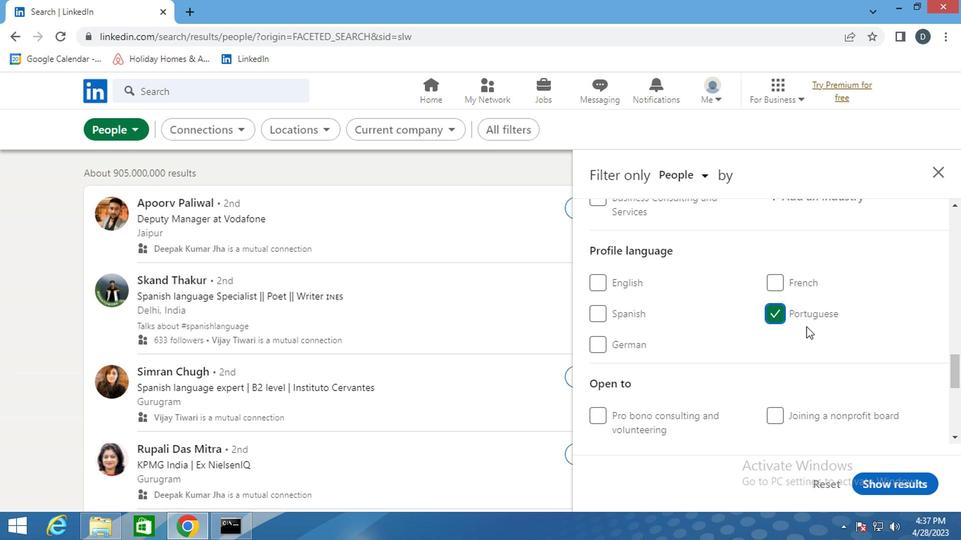
Action: Mouse scrolled (806, 329) with delta (0, 0)
Screenshot: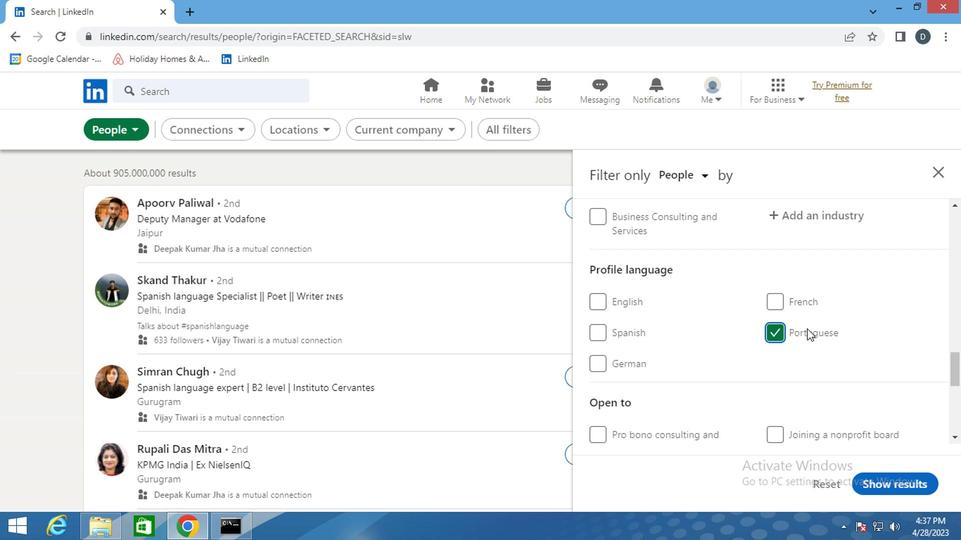 
Action: Mouse scrolled (806, 329) with delta (0, 0)
Screenshot: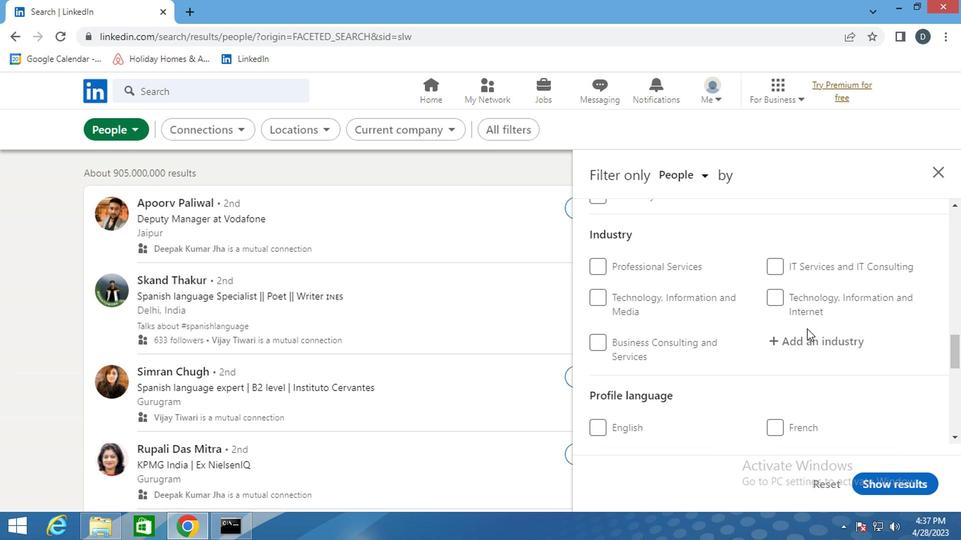 
Action: Mouse scrolled (806, 329) with delta (0, 0)
Screenshot: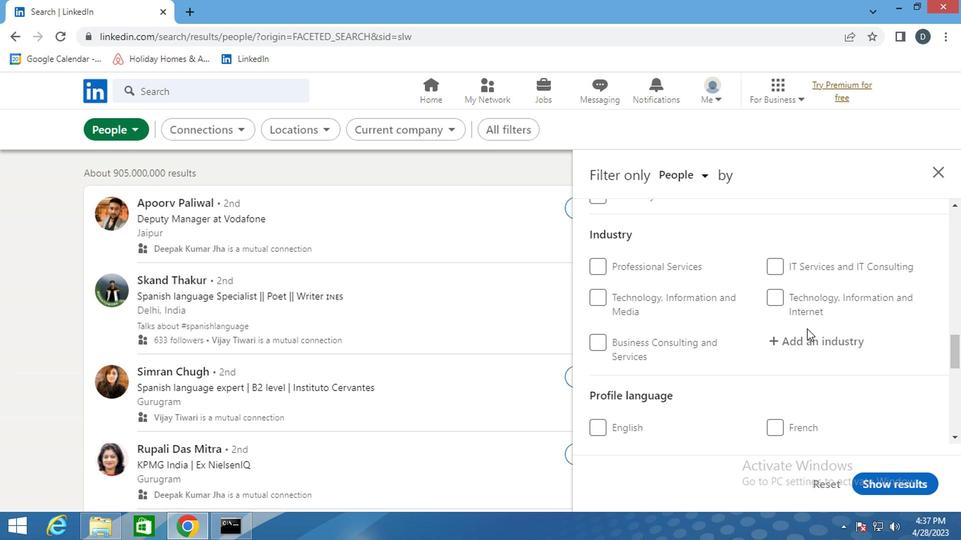 
Action: Mouse scrolled (806, 329) with delta (0, 0)
Screenshot: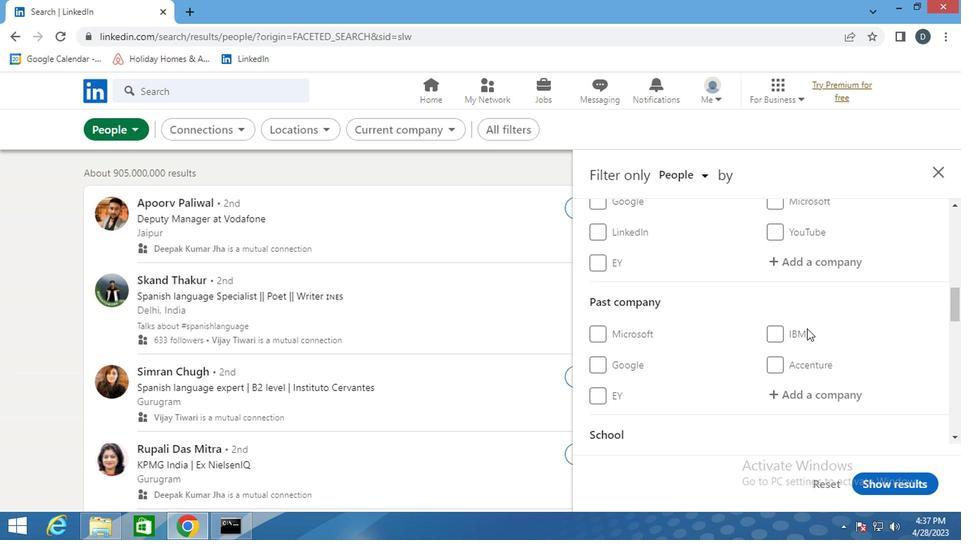 
Action: Mouse moved to (806, 330)
Screenshot: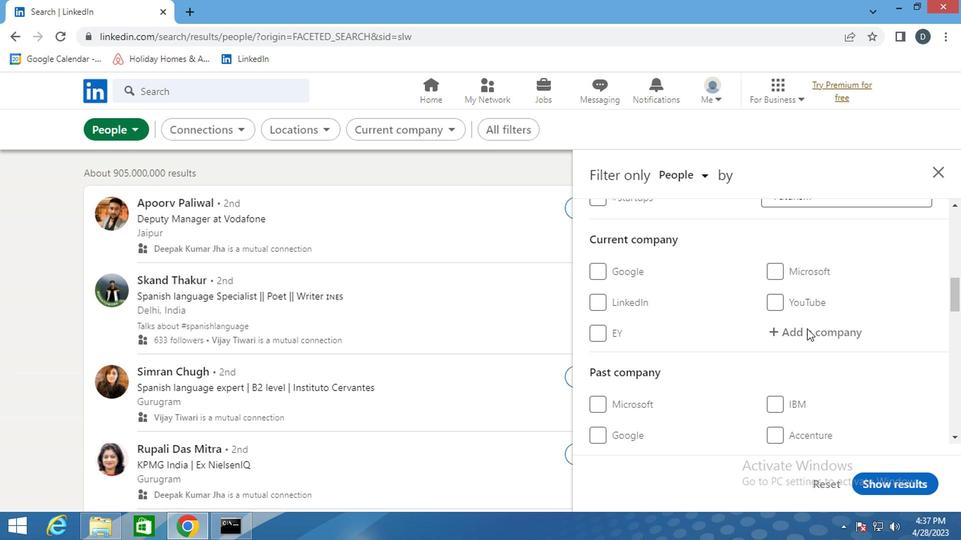 
Action: Mouse pressed left at (806, 330)
Screenshot: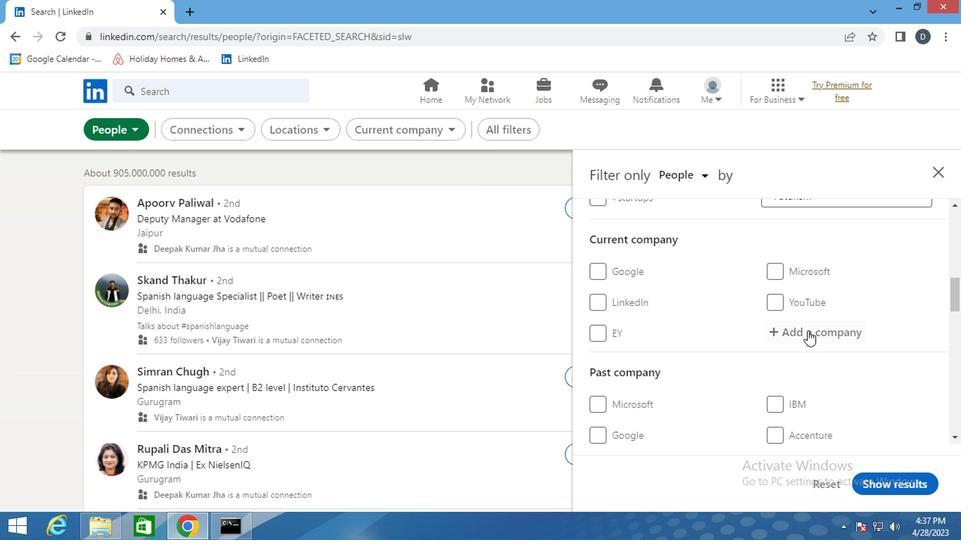 
Action: Key pressed <Key.shift>PHOTON<Key.space>
Screenshot: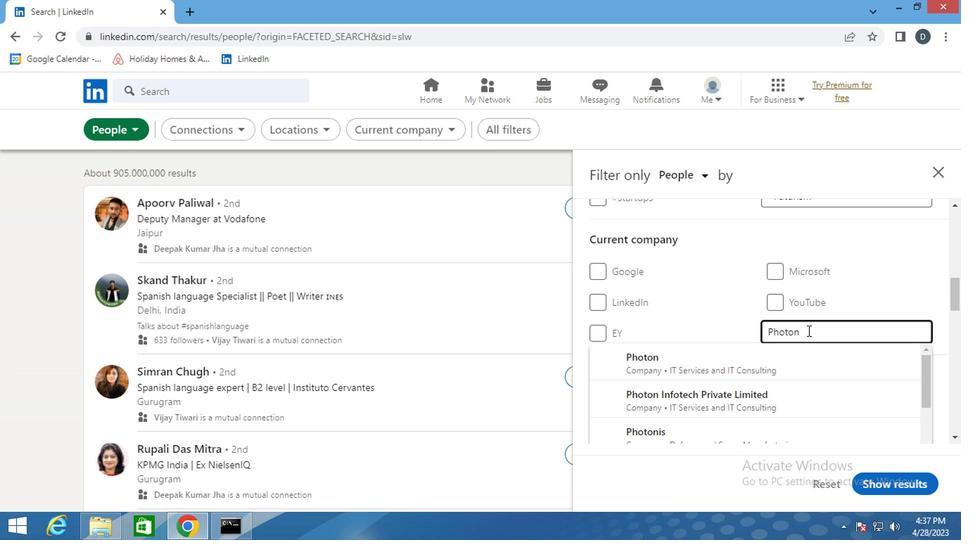 
Action: Mouse moved to (806, 353)
Screenshot: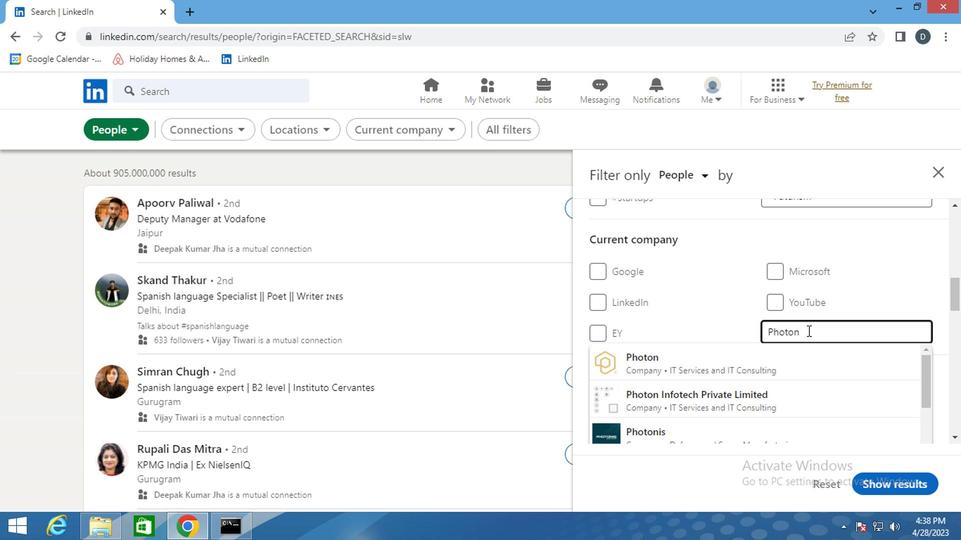
Action: Mouse pressed left at (806, 353)
Screenshot: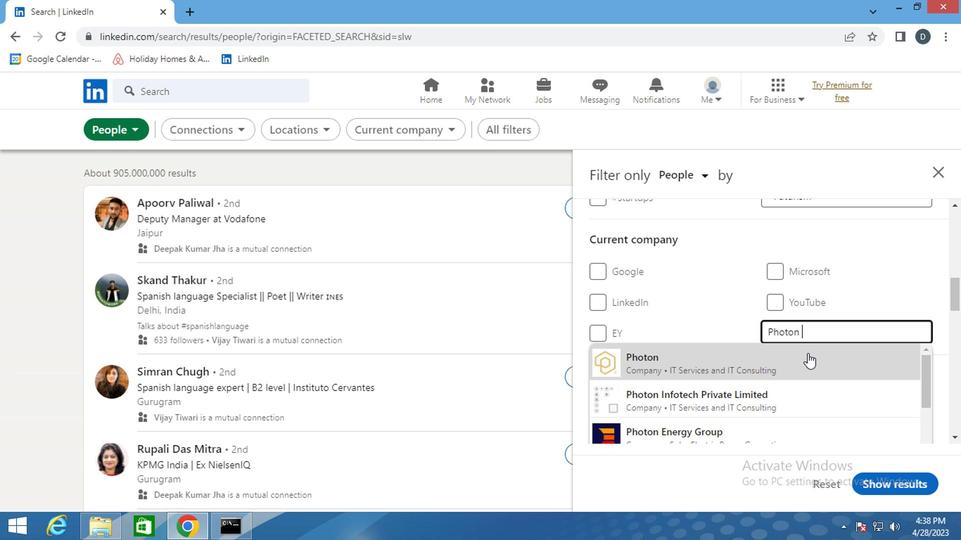 
Action: Mouse moved to (806, 353)
Screenshot: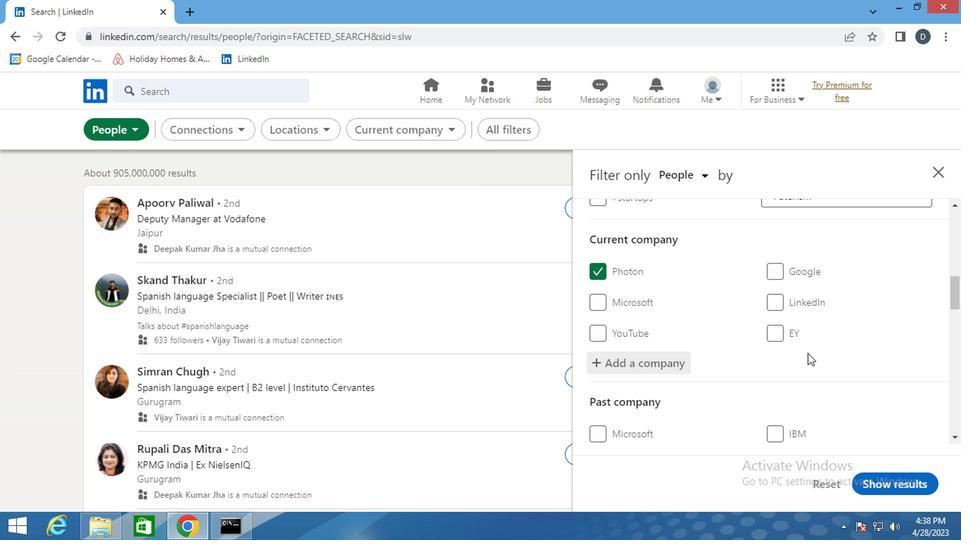 
Action: Mouse scrolled (806, 353) with delta (0, 0)
Screenshot: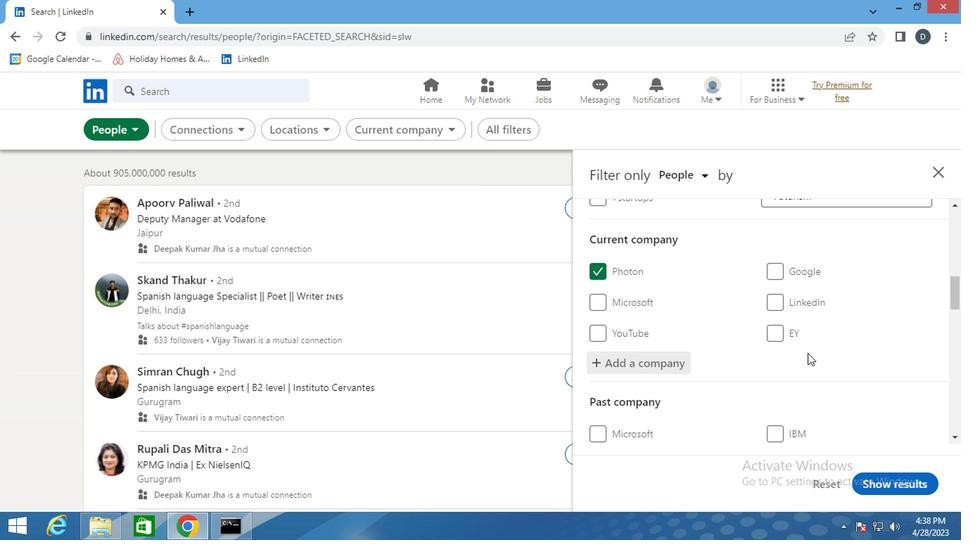 
Action: Mouse scrolled (806, 353) with delta (0, 0)
Screenshot: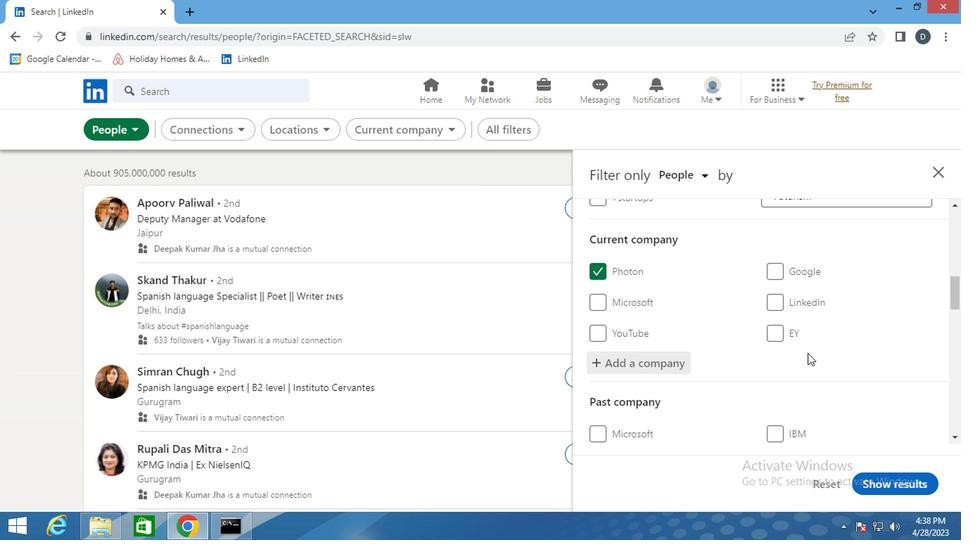 
Action: Mouse moved to (815, 341)
Screenshot: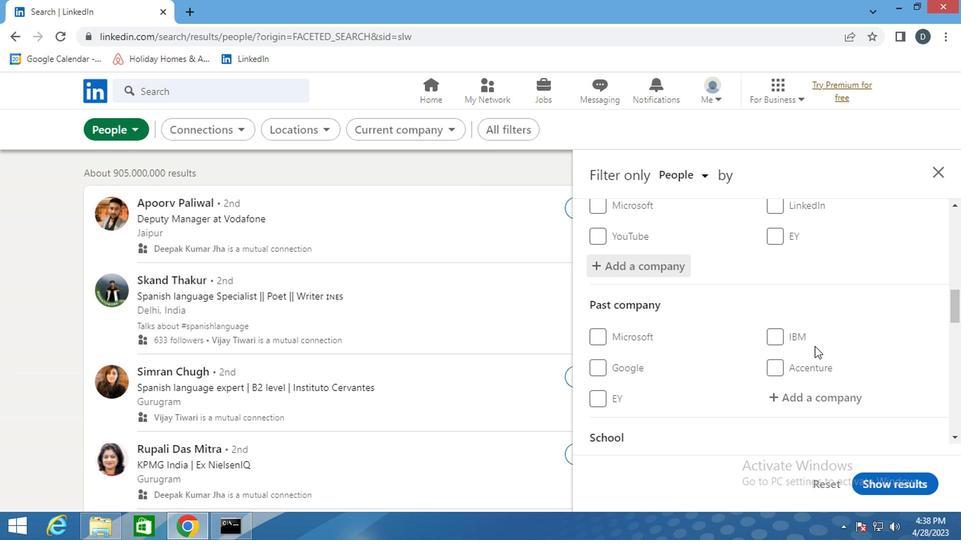 
Action: Mouse scrolled (815, 340) with delta (0, 0)
Screenshot: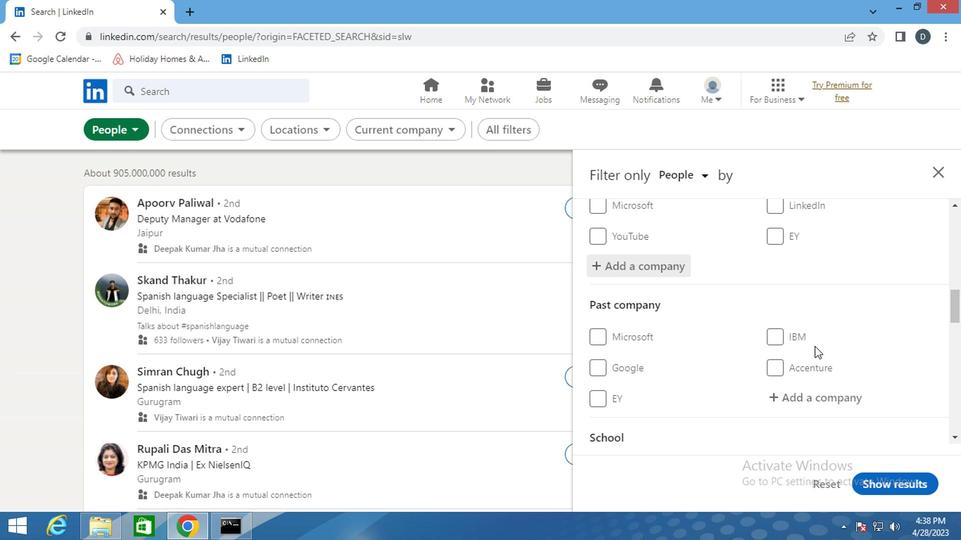 
Action: Mouse scrolled (815, 340) with delta (0, 0)
Screenshot: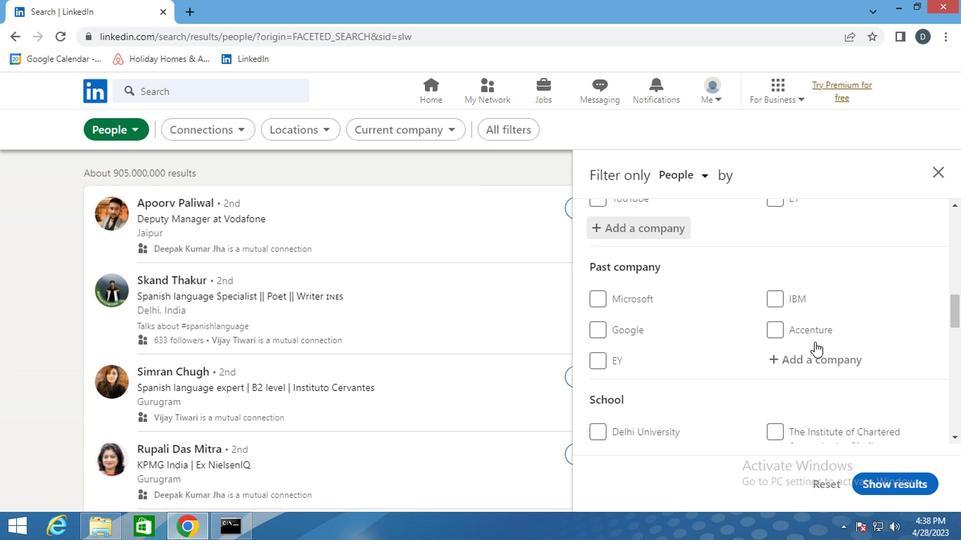 
Action: Mouse scrolled (815, 340) with delta (0, 0)
Screenshot: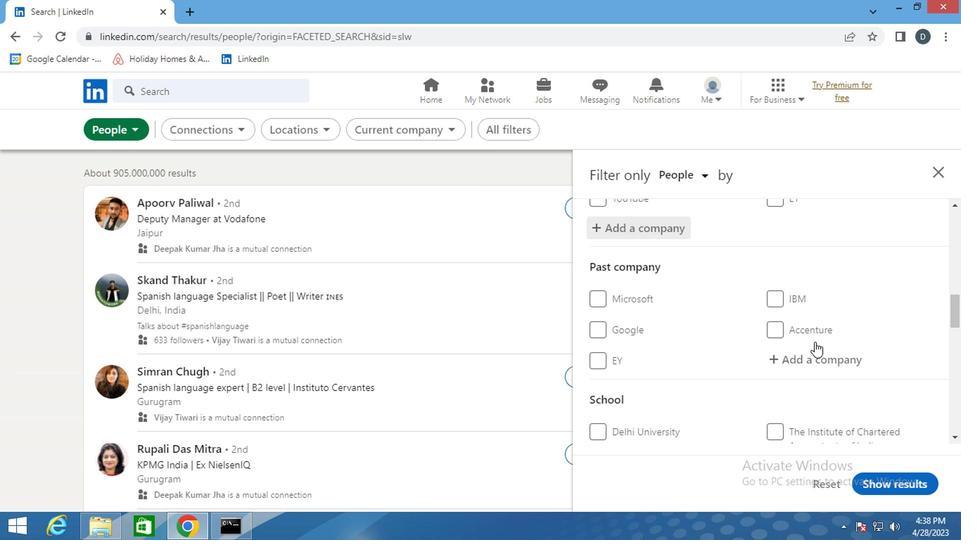 
Action: Mouse moved to (821, 303)
Screenshot: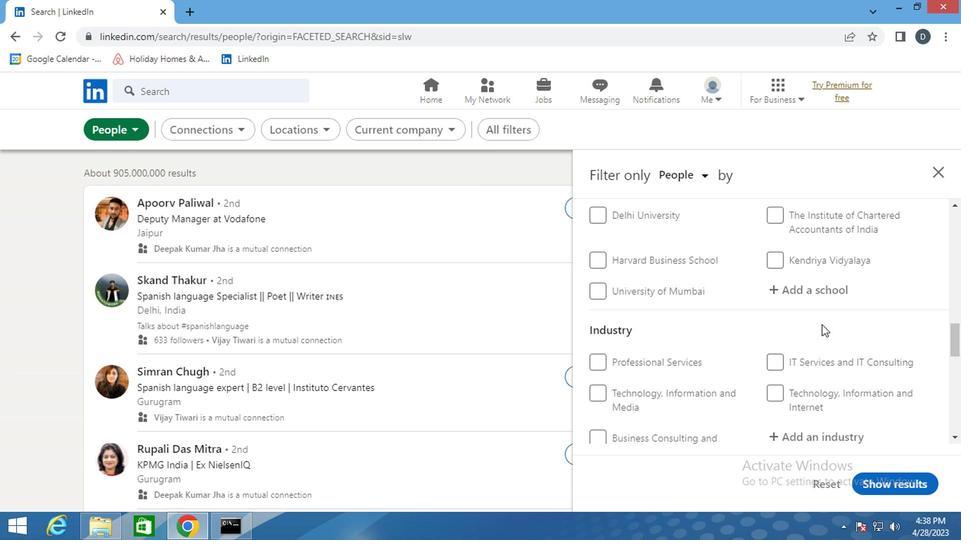 
Action: Mouse pressed left at (821, 303)
Screenshot: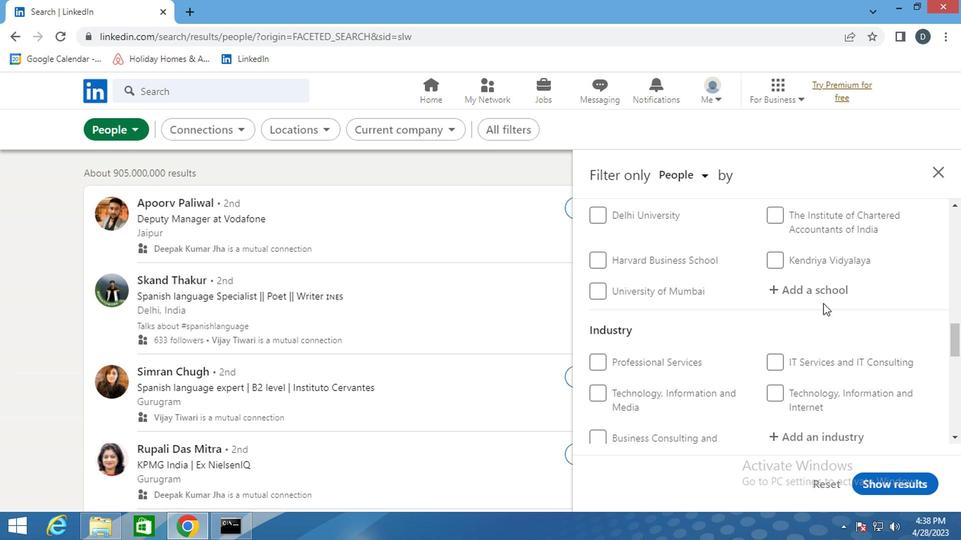 
Action: Mouse moved to (826, 291)
Screenshot: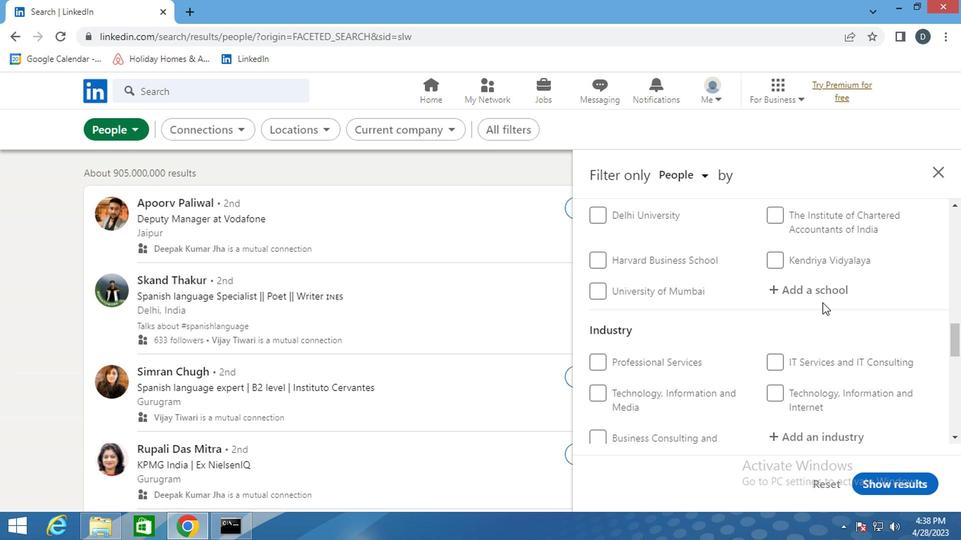 
Action: Mouse pressed left at (826, 291)
Screenshot: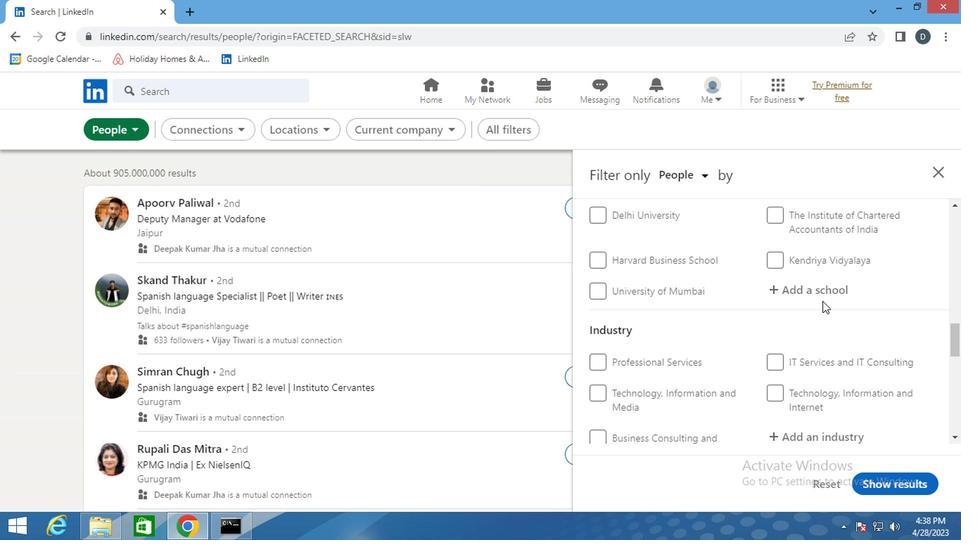 
Action: Key pressed <Key.shift><Key.shift><Key.shift><Key.shift><Key.shift>INDIAN<Key.space><Key.shift><Key.shift><Key.shift><Key.shift><Key.shift>MAR
Screenshot: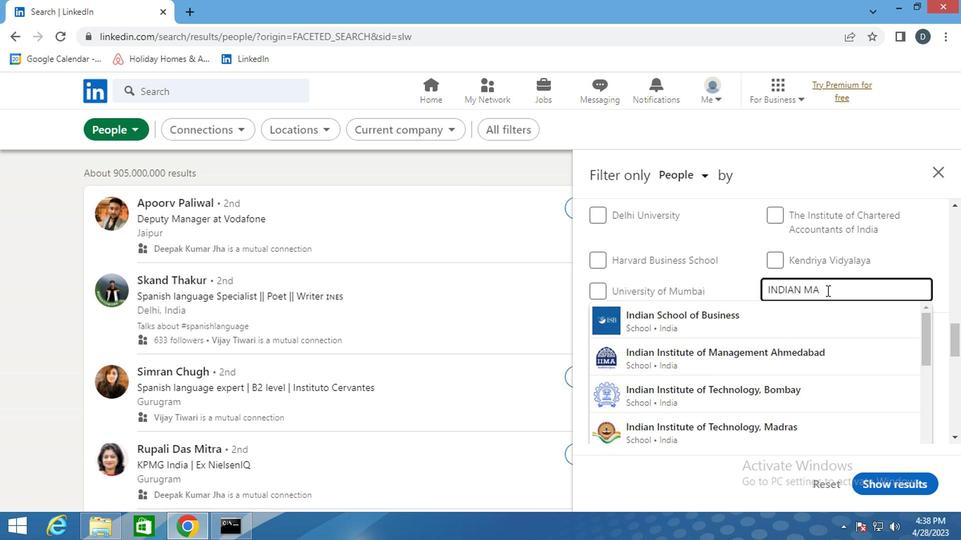 
Action: Mouse moved to (804, 316)
Screenshot: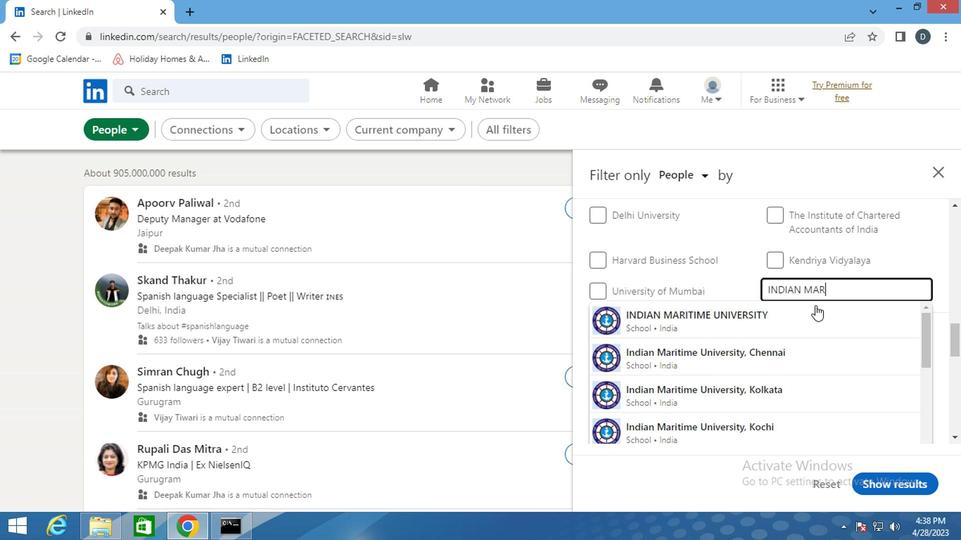 
Action: Mouse pressed left at (804, 316)
Screenshot: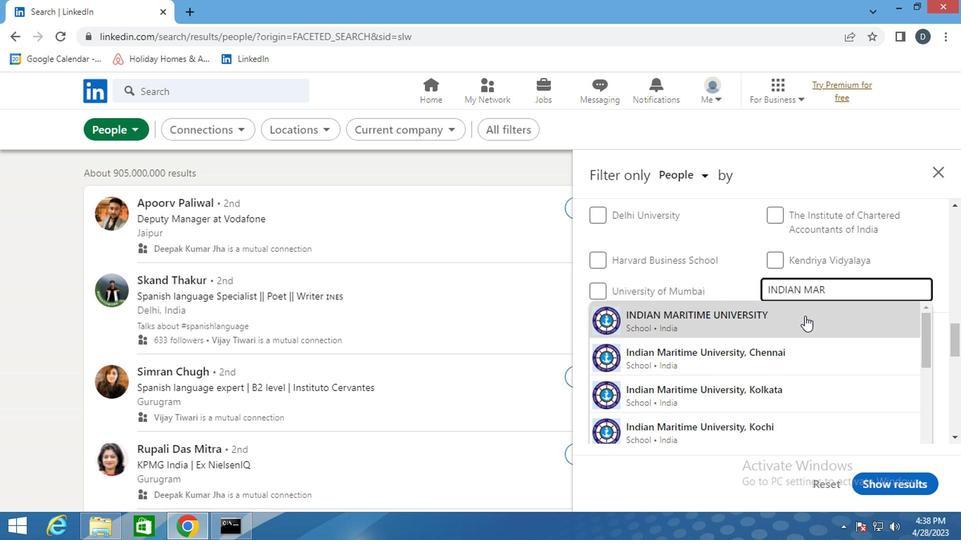
Action: Mouse scrolled (804, 315) with delta (0, 0)
Screenshot: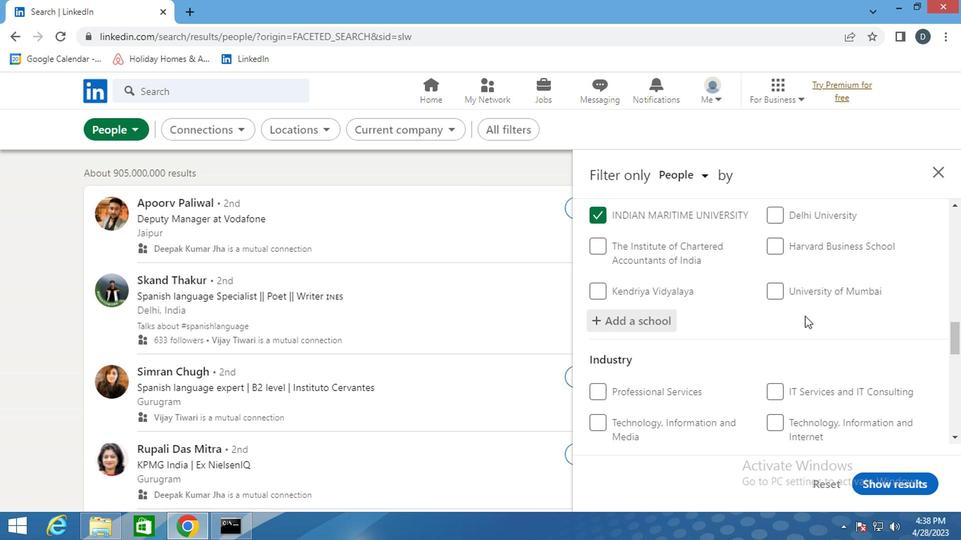 
Action: Mouse scrolled (804, 315) with delta (0, 0)
Screenshot: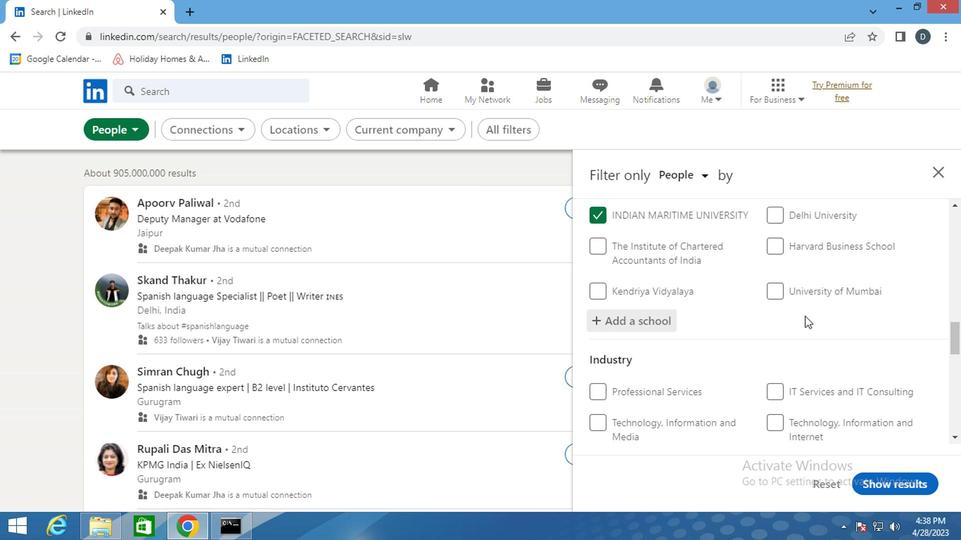 
Action: Mouse moved to (820, 320)
Screenshot: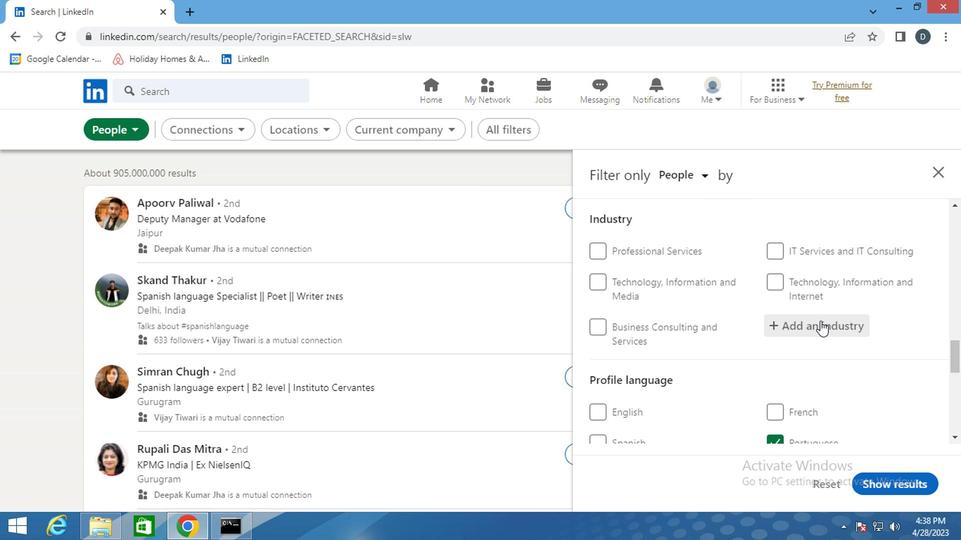 
Action: Mouse pressed left at (820, 320)
Screenshot: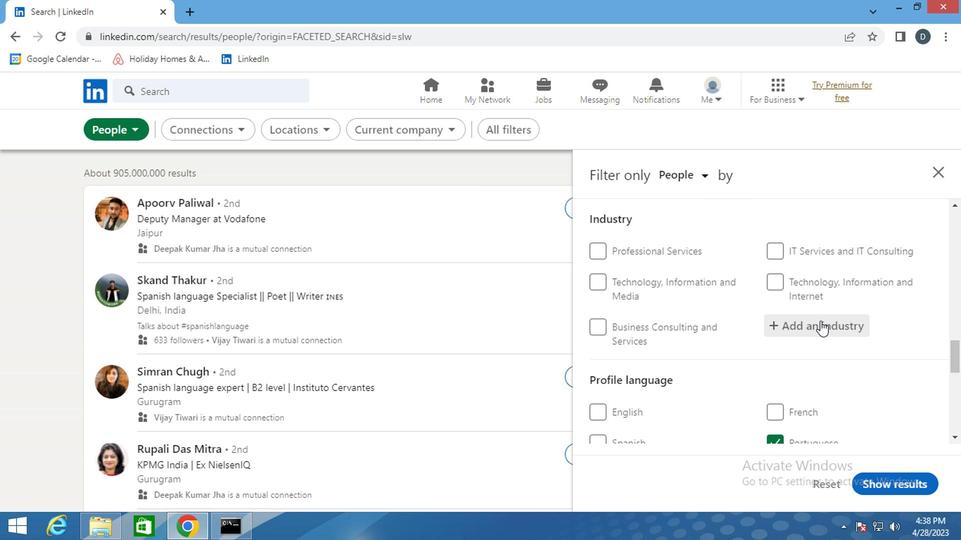 
Action: Key pressed <Key.shift>HISTORICAL
Screenshot: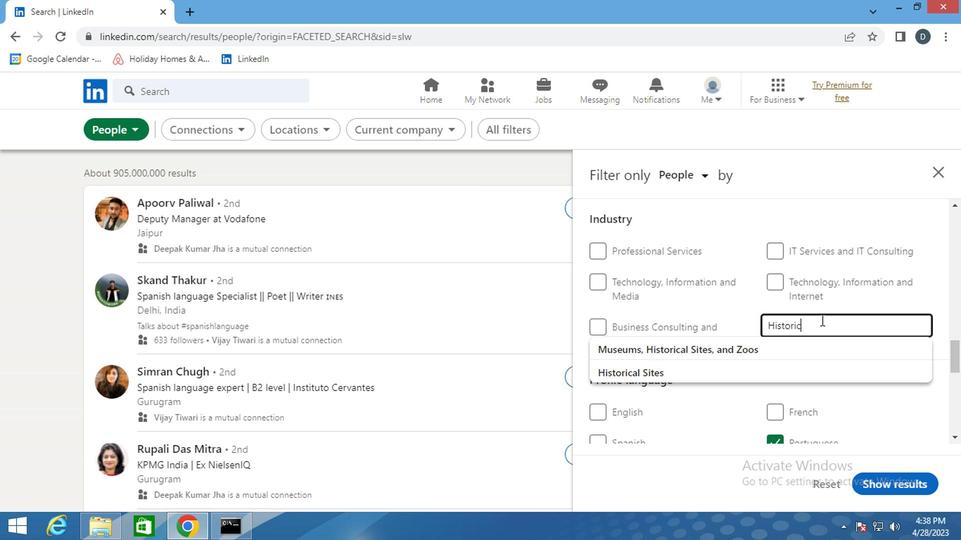 
Action: Mouse moved to (785, 361)
Screenshot: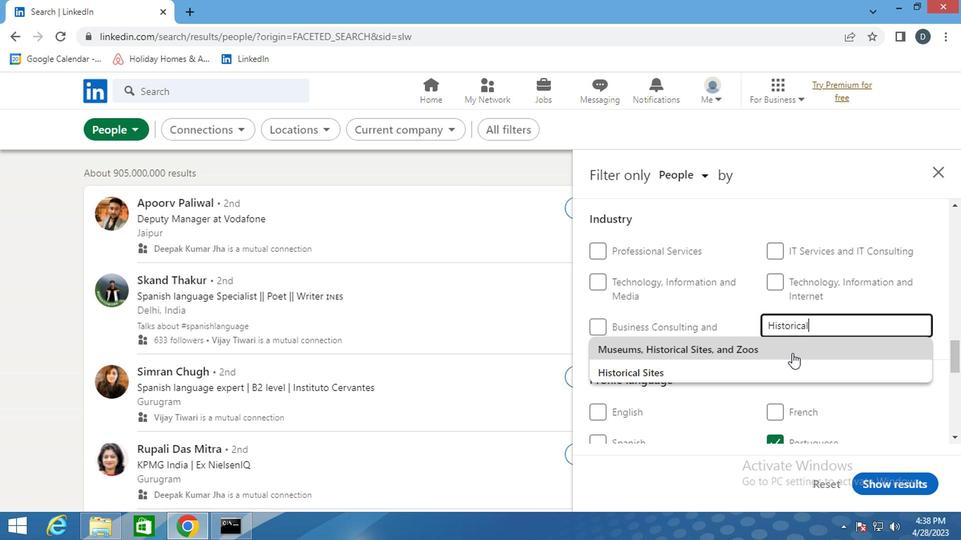 
Action: Mouse pressed left at (785, 361)
Screenshot: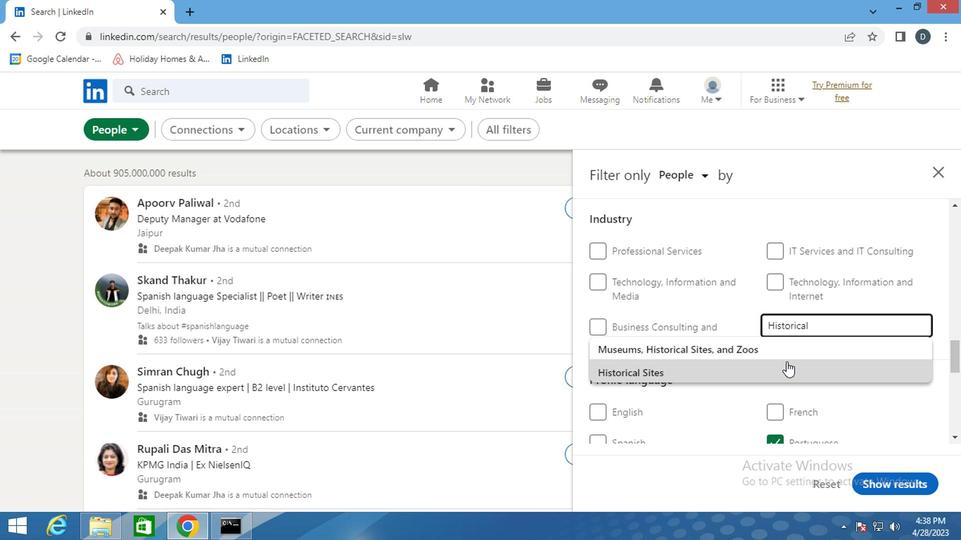 
Action: Mouse scrolled (785, 360) with delta (0, -1)
Screenshot: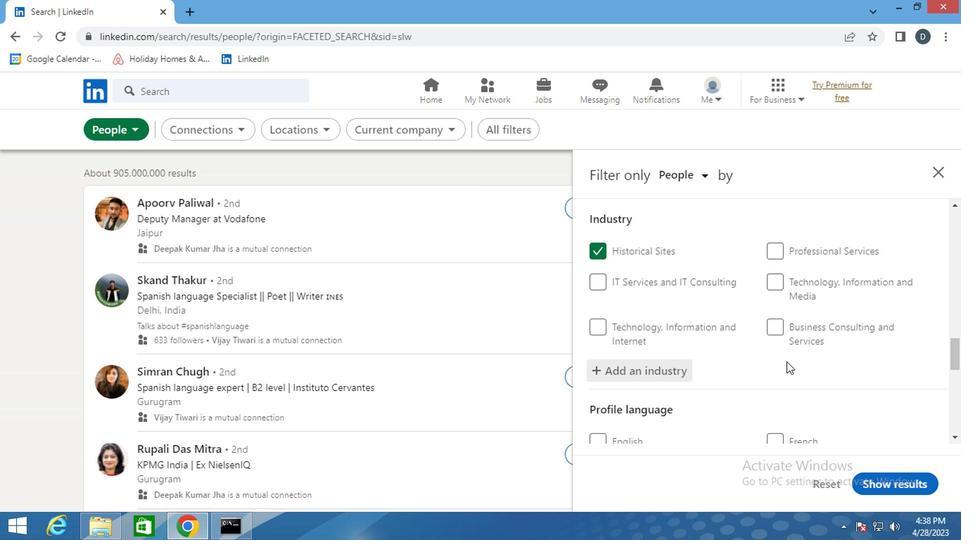 
Action: Mouse scrolled (785, 360) with delta (0, -1)
Screenshot: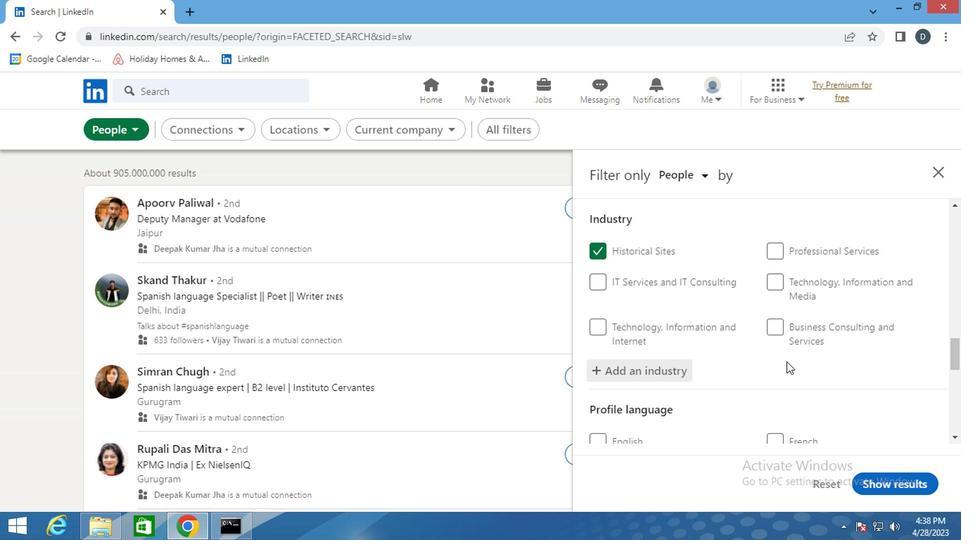 
Action: Mouse scrolled (785, 360) with delta (0, -1)
Screenshot: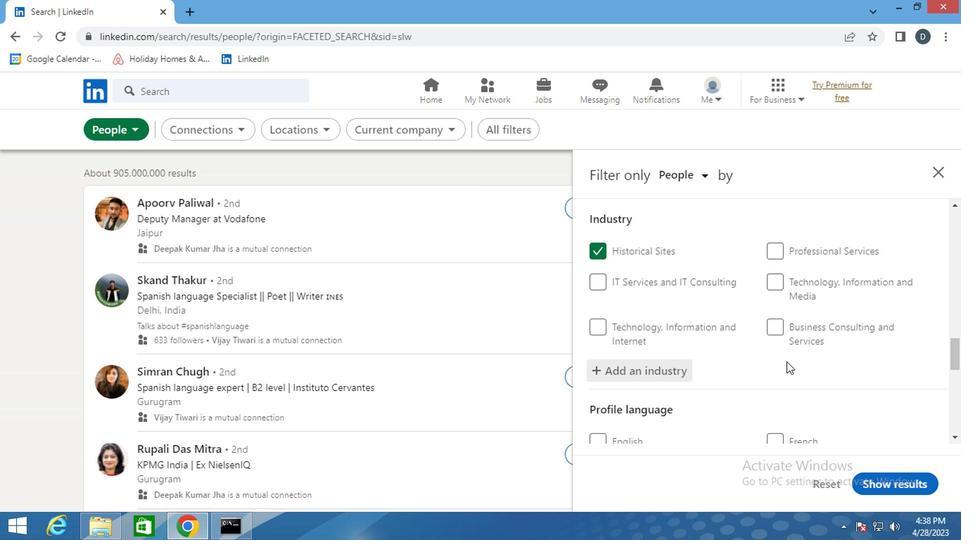 
Action: Mouse moved to (763, 349)
Screenshot: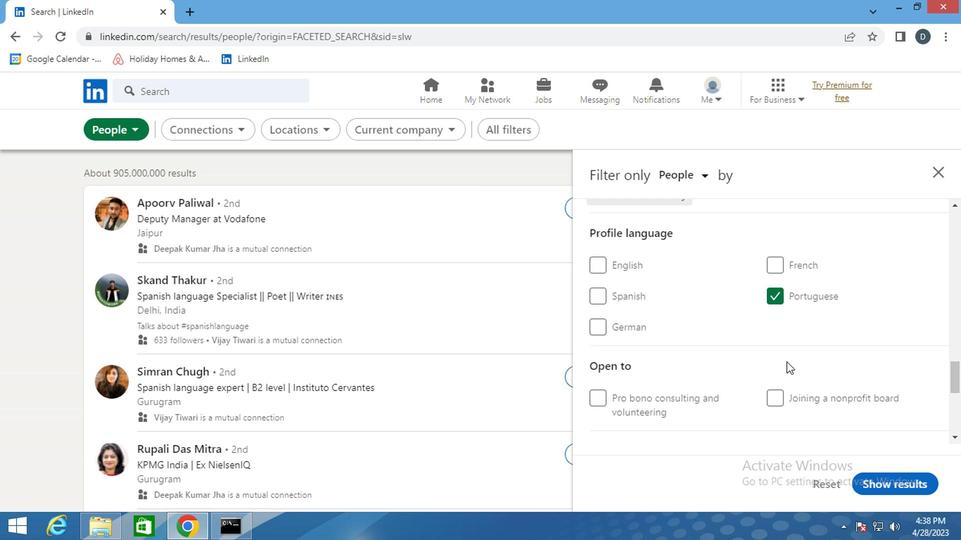 
Action: Mouse scrolled (763, 349) with delta (0, 0)
Screenshot: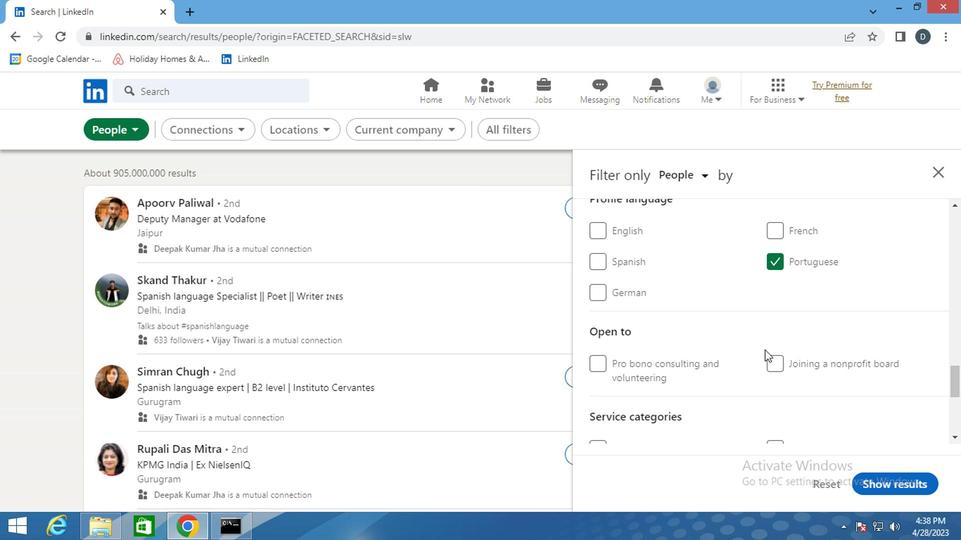 
Action: Mouse scrolled (763, 349) with delta (0, 0)
Screenshot: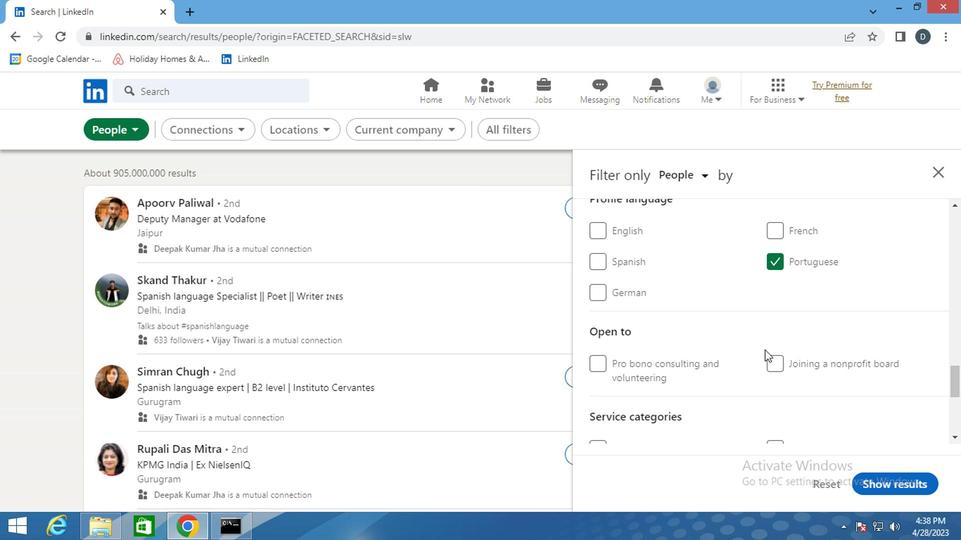 
Action: Mouse moved to (796, 368)
Screenshot: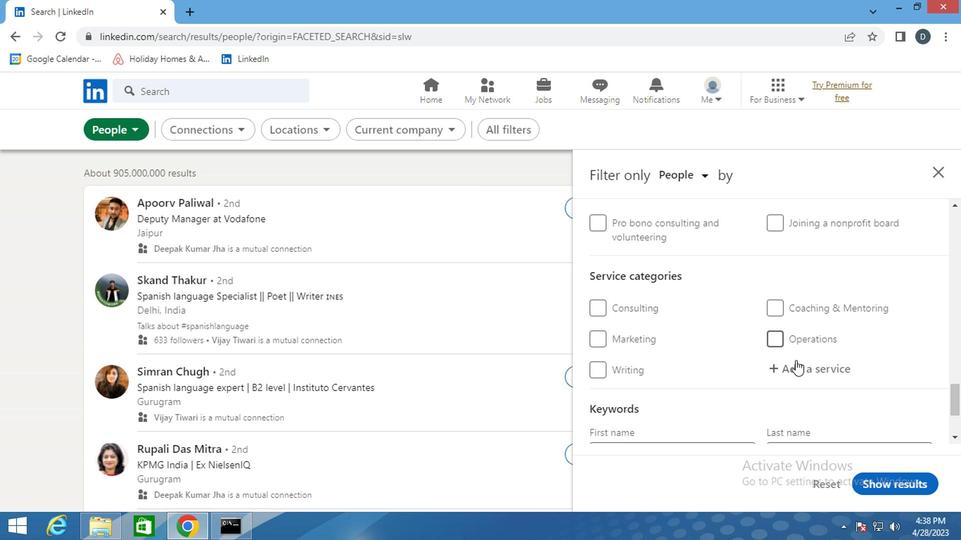 
Action: Mouse pressed left at (796, 368)
Screenshot: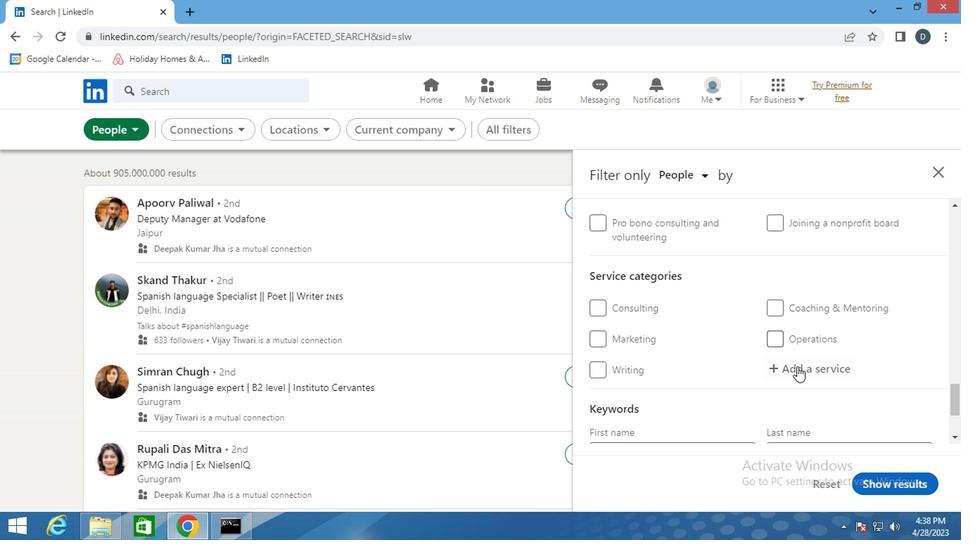 
Action: Mouse moved to (814, 330)
Screenshot: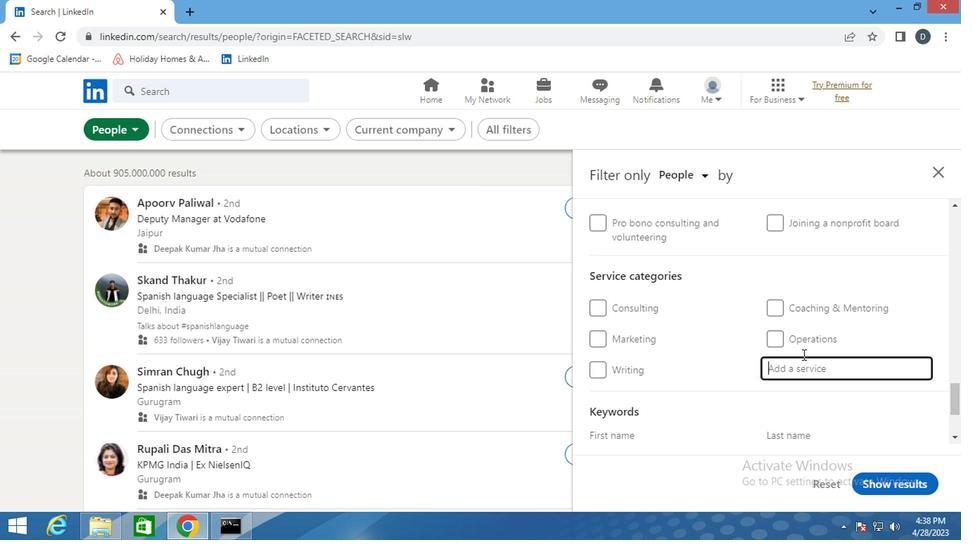 
Action: Key pressed <Key.shift>WEALTH<Key.space><Key.shift><Key.shift><Key.shift><Key.shift><Key.shift><Key.shift><Key.shift><Key.shift>ME<Key.backspace>ANAGEMENT
Screenshot: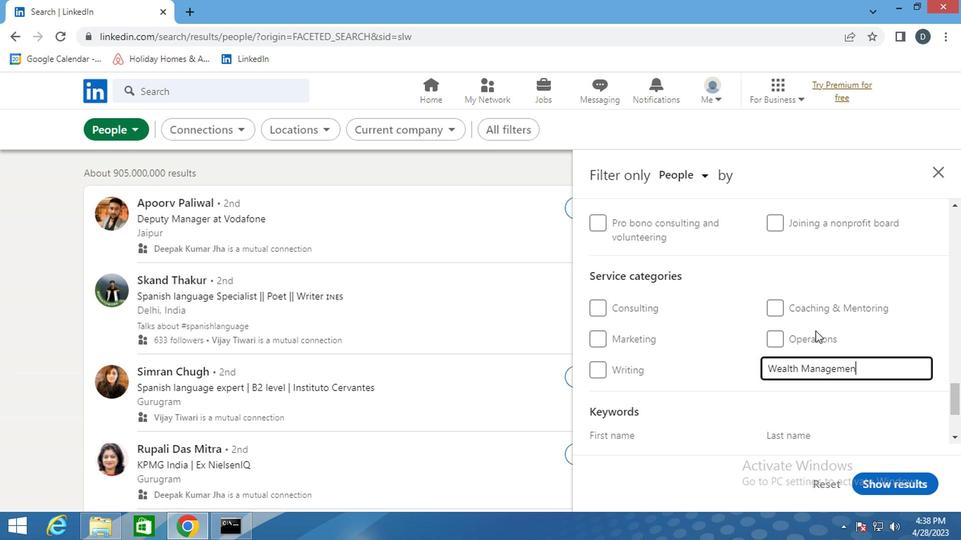 
Action: Mouse moved to (843, 358)
Screenshot: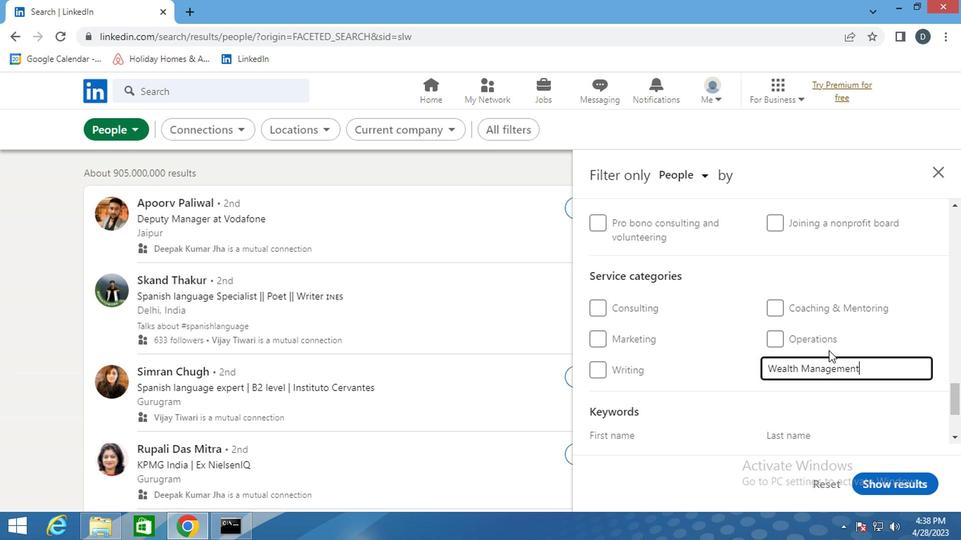
Action: Mouse scrolled (843, 357) with delta (0, -1)
Screenshot: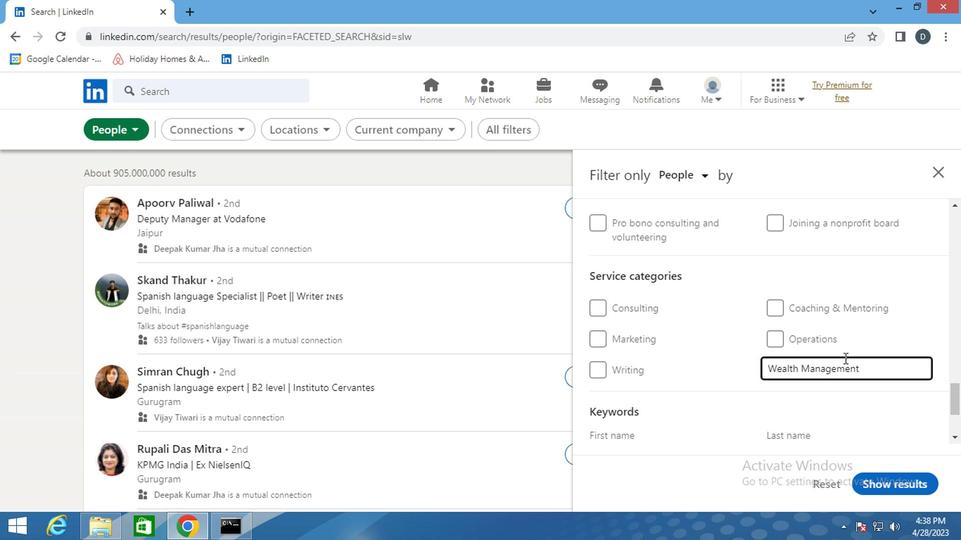 
Action: Mouse moved to (845, 358)
Screenshot: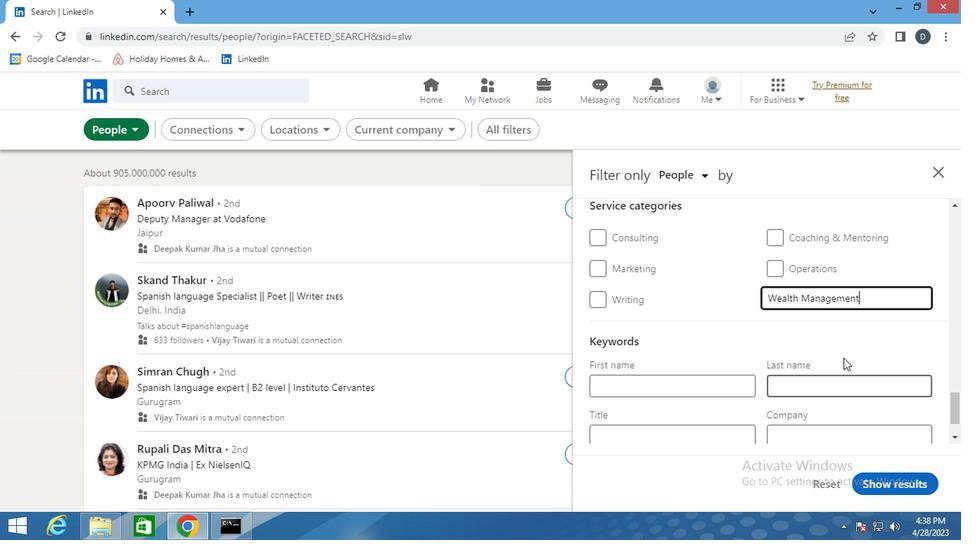 
Action: Mouse scrolled (845, 357) with delta (0, -1)
Screenshot: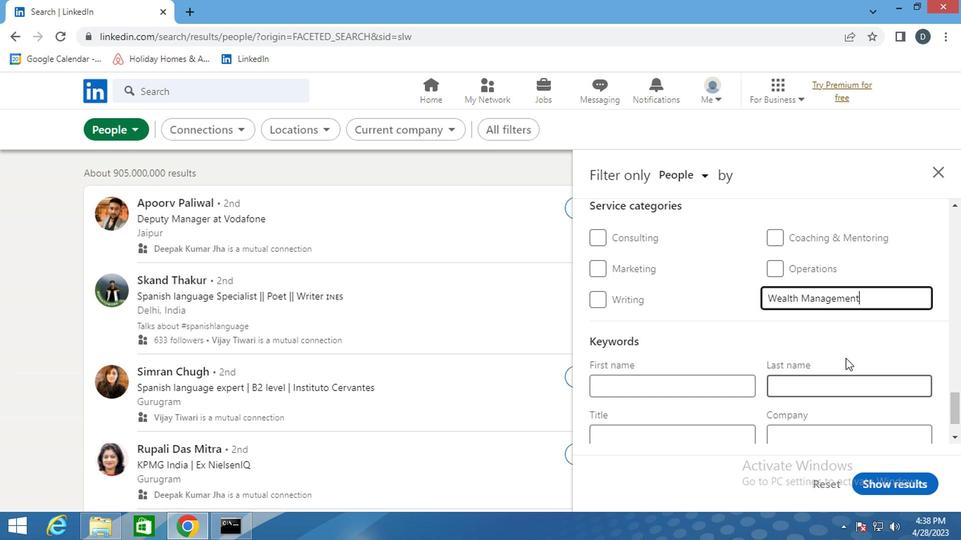 
Action: Mouse moved to (651, 391)
Screenshot: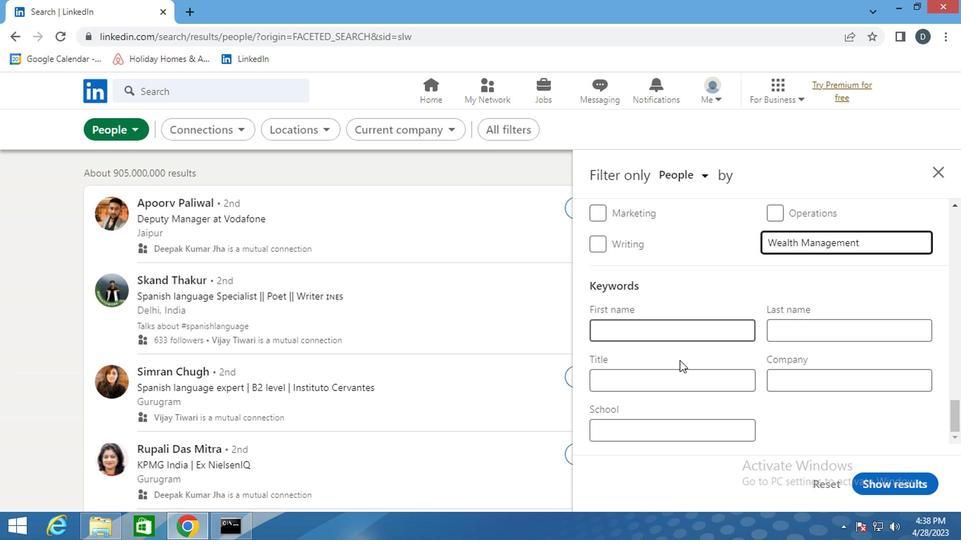 
Action: Mouse pressed left at (651, 391)
Screenshot: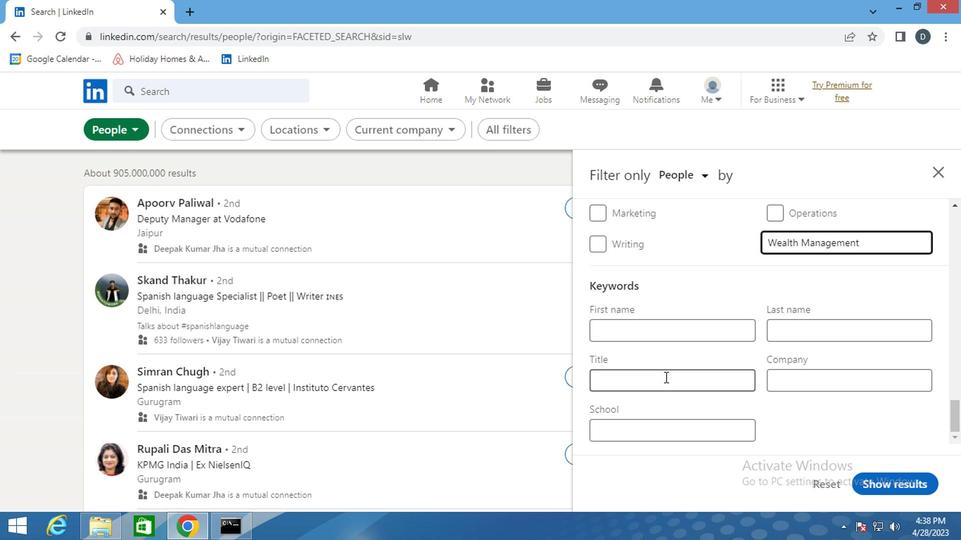 
Action: Mouse moved to (723, 370)
Screenshot: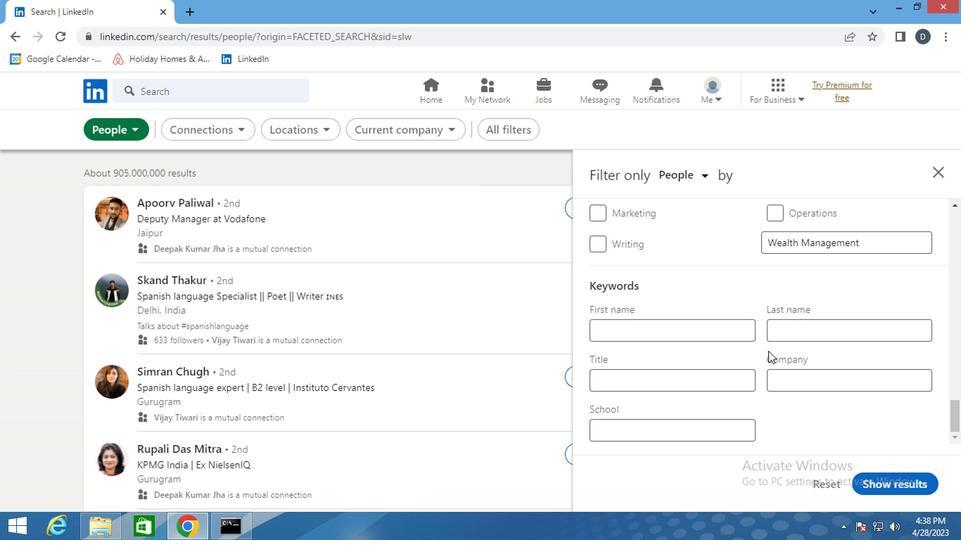 
Action: Mouse pressed left at (723, 370)
Screenshot: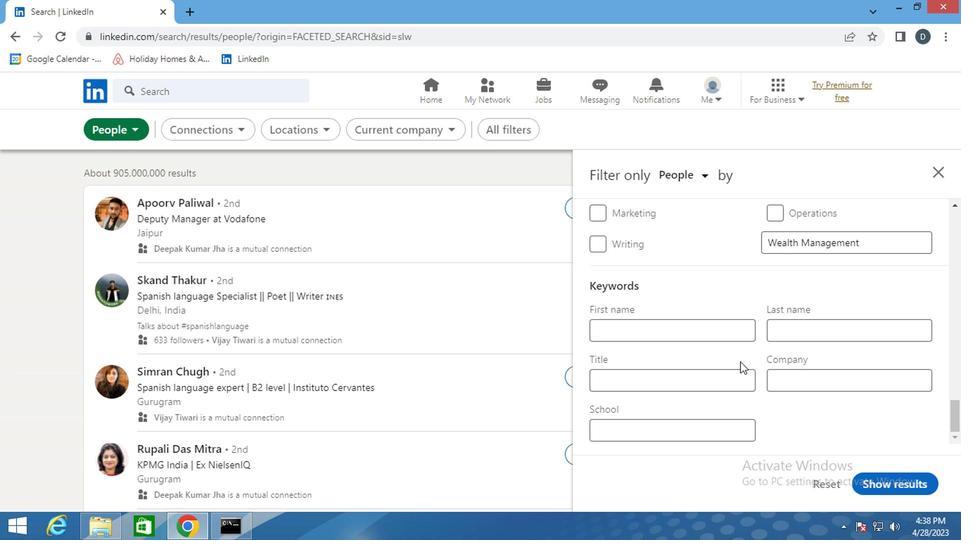 
Action: Key pressed <Key.shift>TOW<Key.space><Key.shift><Key.shift><Key.shift><Key.shift><Key.shift><Key.shift><Key.shift><Key.shift><Key.shift><Key.shift>TRUCK<Key.space><Key.shift>OPERATOR
Screenshot: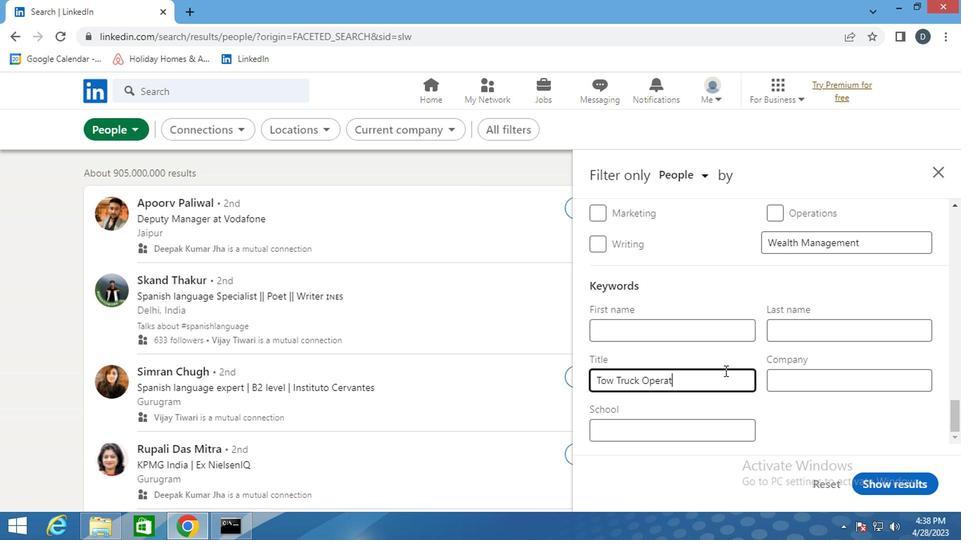 
Action: Mouse moved to (885, 482)
Screenshot: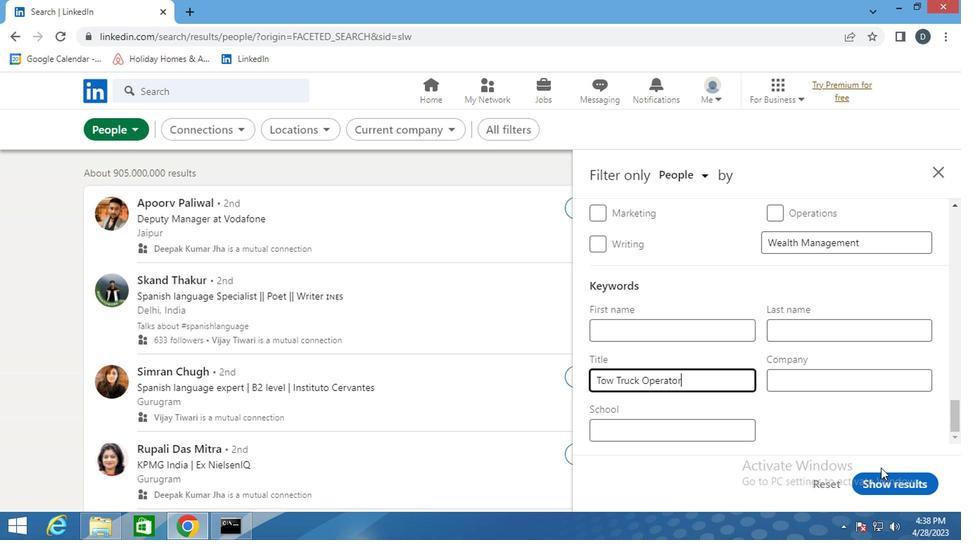 
Action: Mouse pressed left at (885, 482)
Screenshot: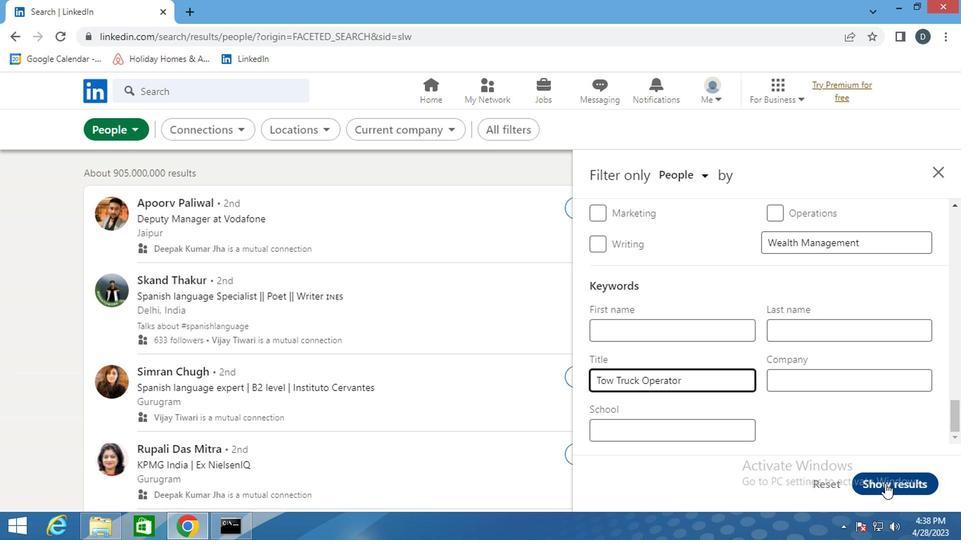 
Action: Mouse moved to (796, 314)
Screenshot: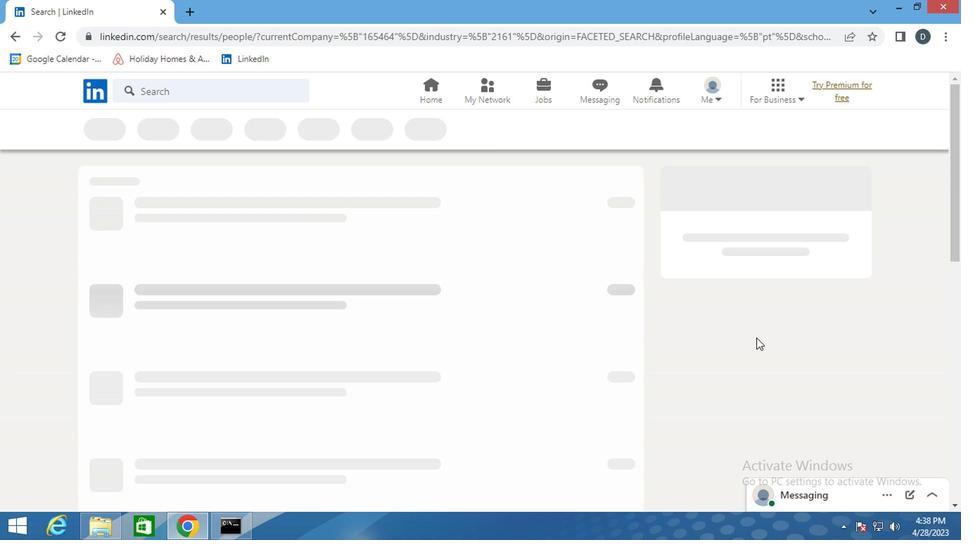 
